 Task: Find connections with filter location Merzig with filter topic #Bitcoinwith filter profile language Potuguese with filter current company Ampstek with filter school Amritsar College of Engg. & Tech, Amritsar with filter industry Wholesale Metals and Minerals with filter service category Leadership Development with filter keywords title Chief Robot Whisperer
Action: Mouse moved to (491, 50)
Screenshot: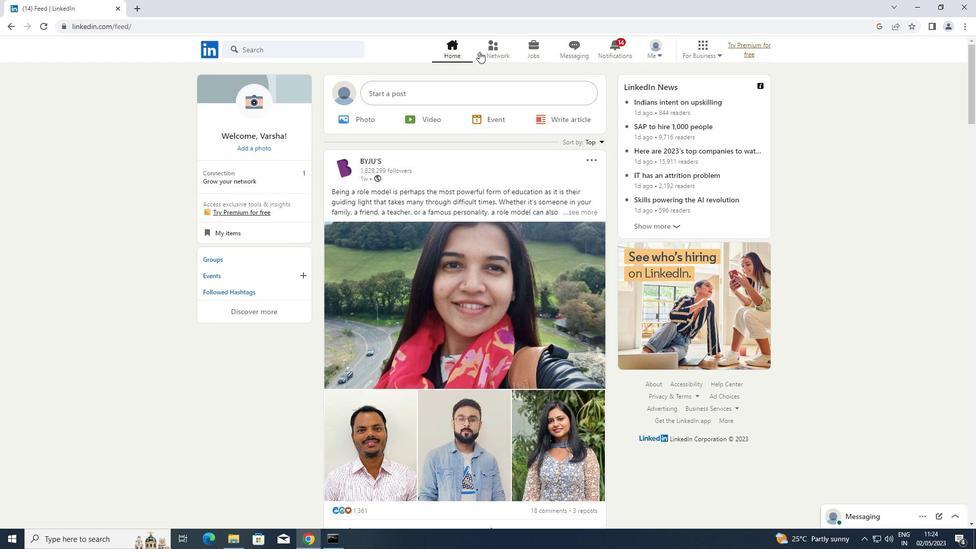 
Action: Mouse pressed left at (491, 50)
Screenshot: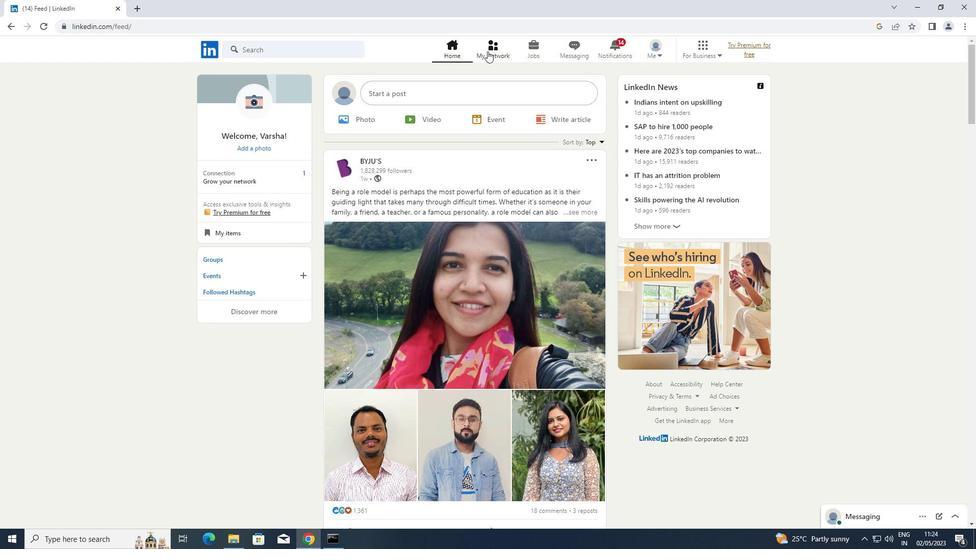 
Action: Mouse moved to (240, 110)
Screenshot: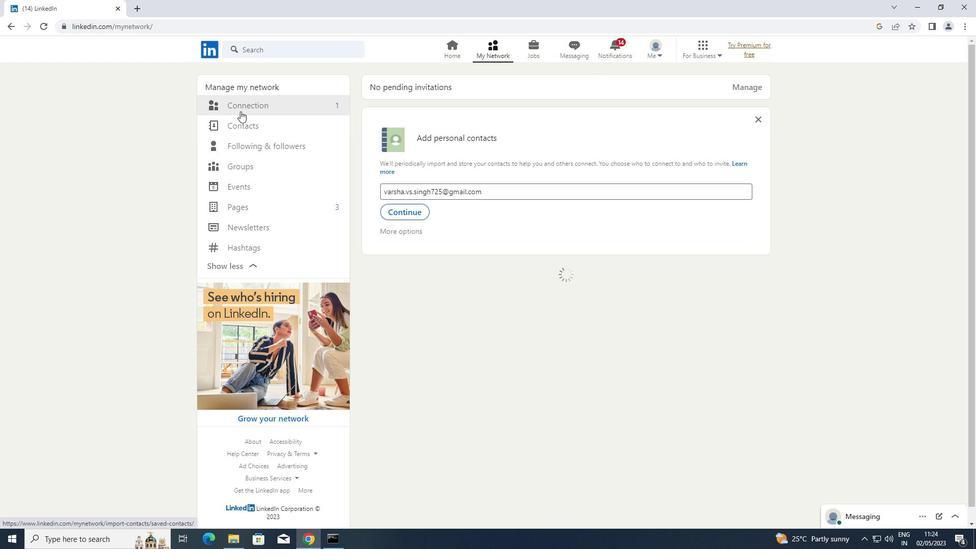 
Action: Mouse pressed left at (240, 110)
Screenshot: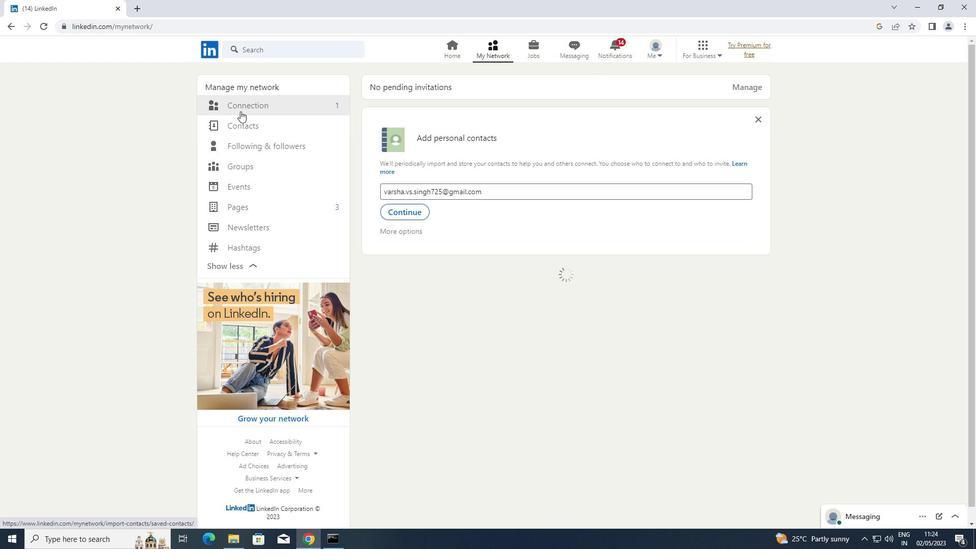
Action: Mouse moved to (565, 105)
Screenshot: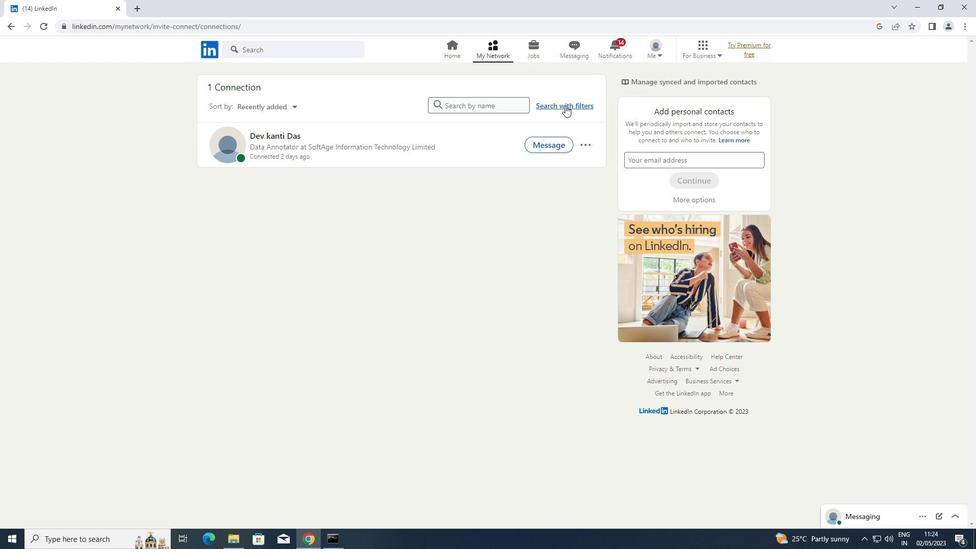 
Action: Mouse pressed left at (565, 105)
Screenshot: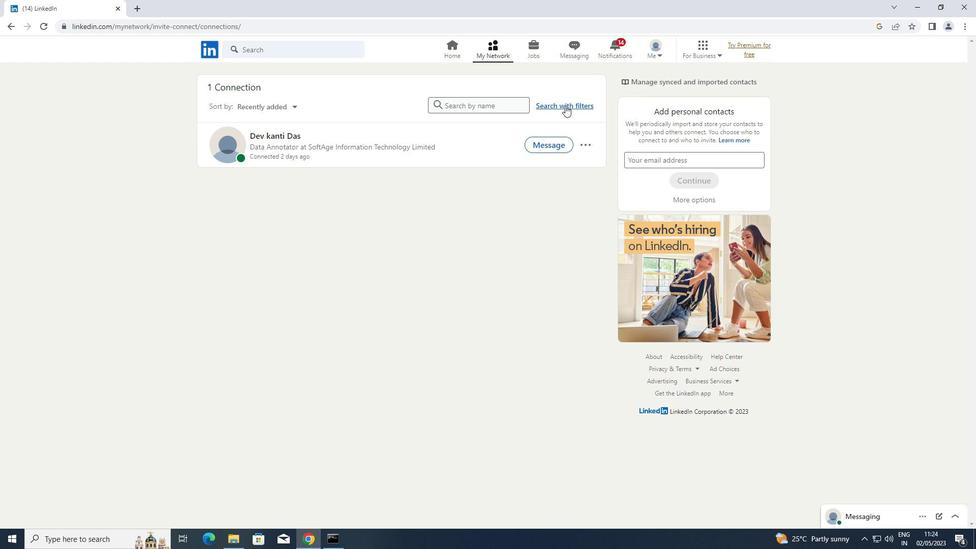 
Action: Mouse moved to (527, 78)
Screenshot: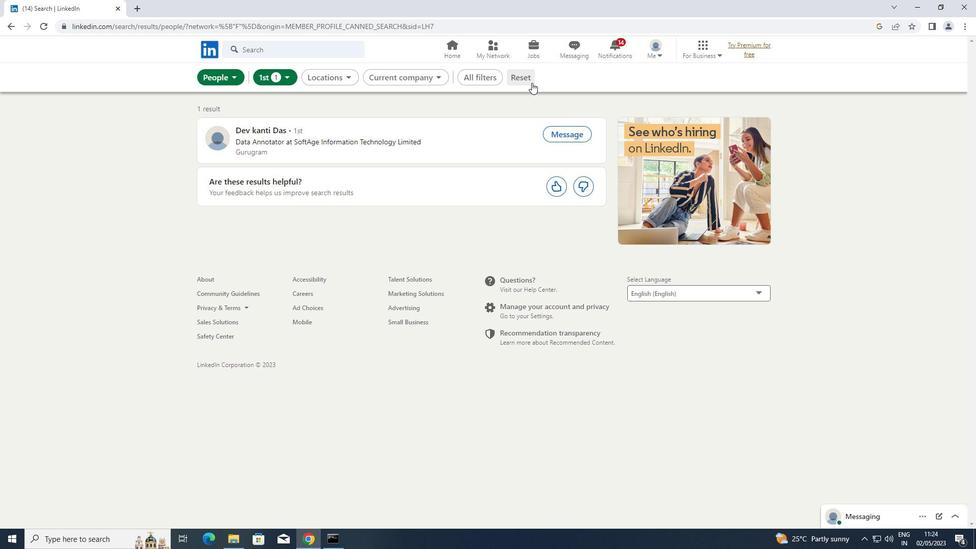
Action: Mouse pressed left at (527, 78)
Screenshot: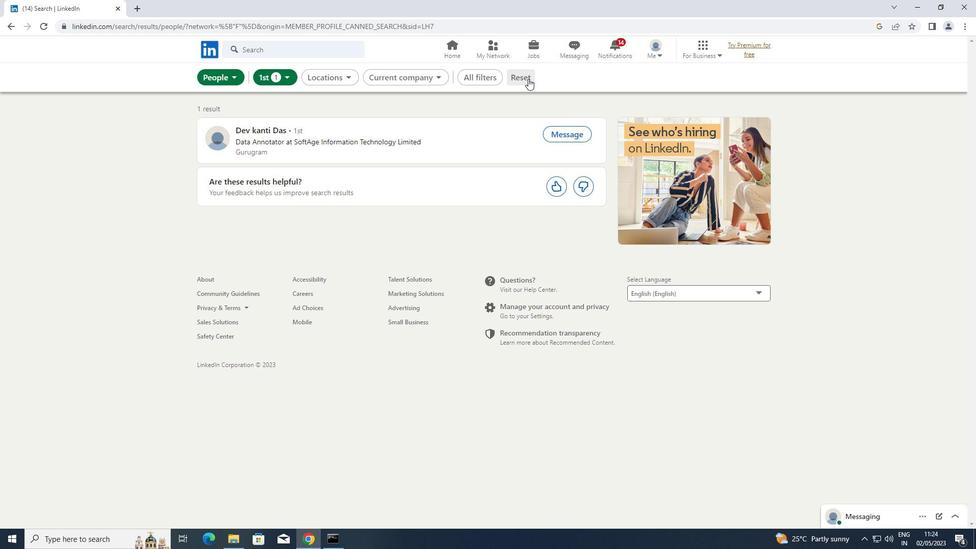 
Action: Mouse moved to (506, 78)
Screenshot: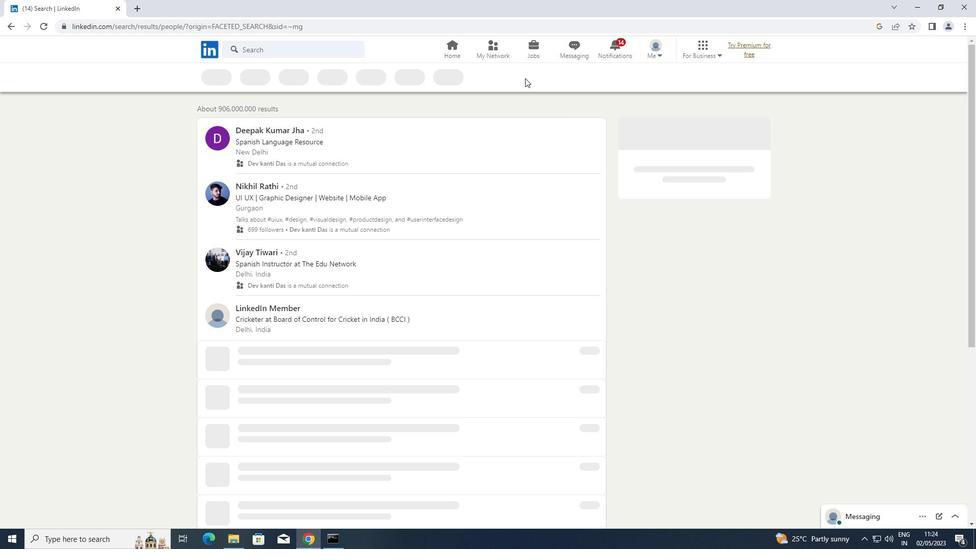 
Action: Mouse pressed left at (506, 78)
Screenshot: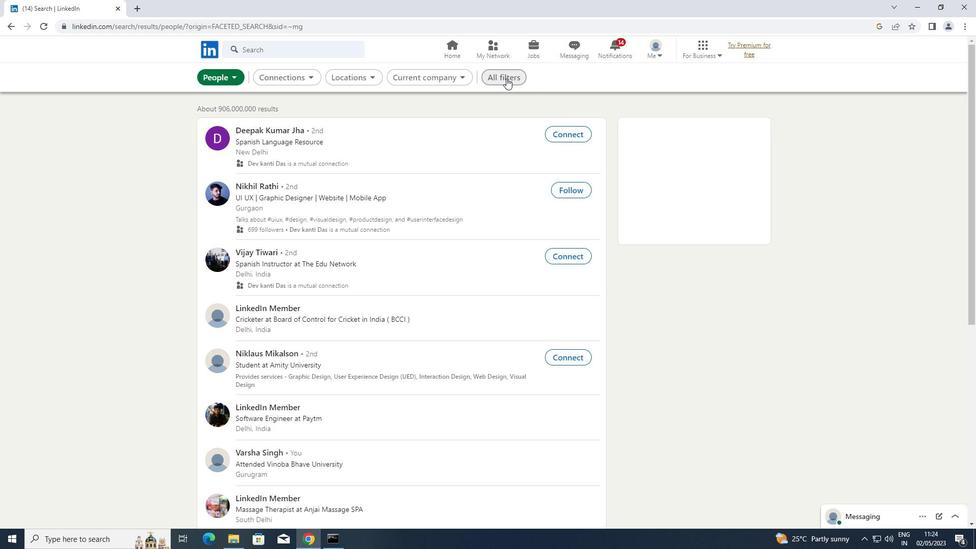 
Action: Mouse moved to (791, 253)
Screenshot: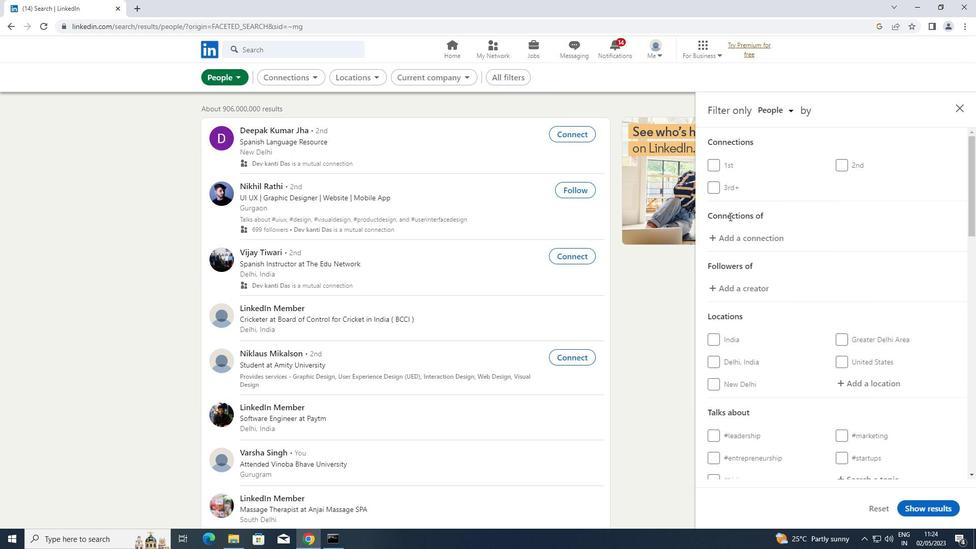 
Action: Mouse scrolled (791, 252) with delta (0, 0)
Screenshot: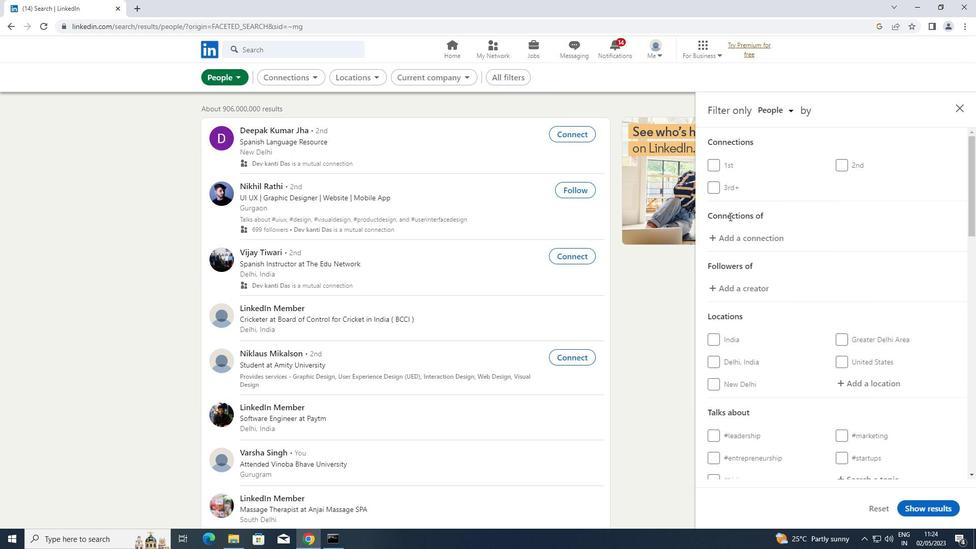 
Action: Mouse scrolled (791, 252) with delta (0, 0)
Screenshot: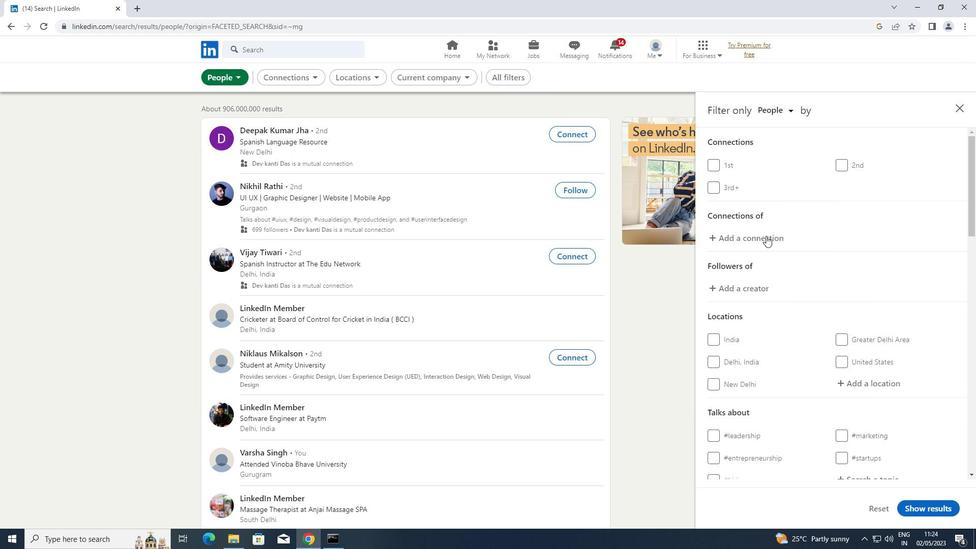 
Action: Mouse moved to (852, 281)
Screenshot: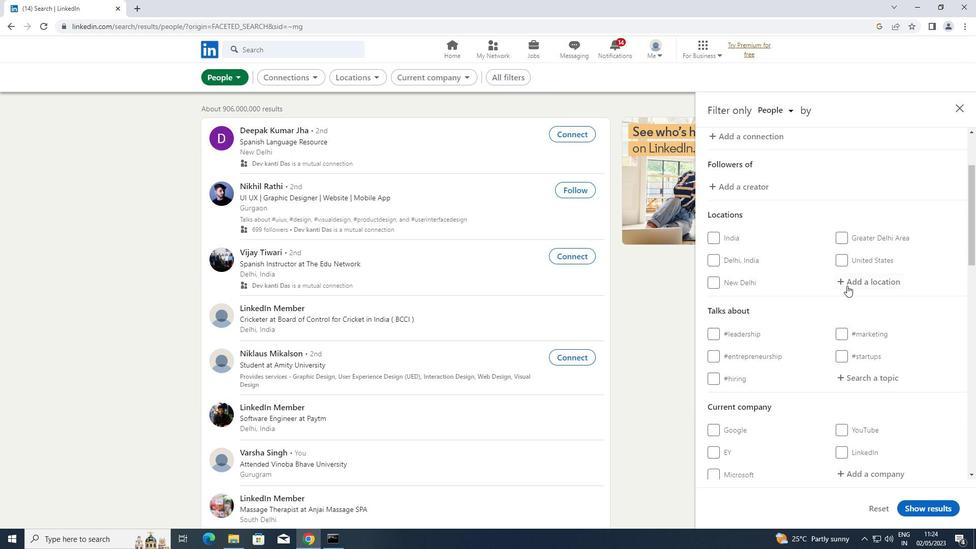 
Action: Mouse pressed left at (852, 281)
Screenshot: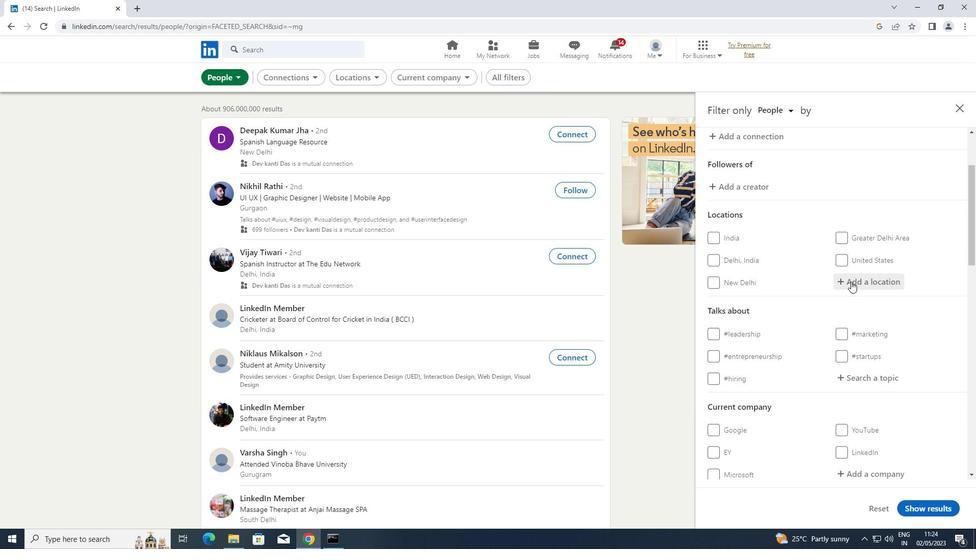 
Action: Key pressed <Key.shift>MERZIG
Screenshot: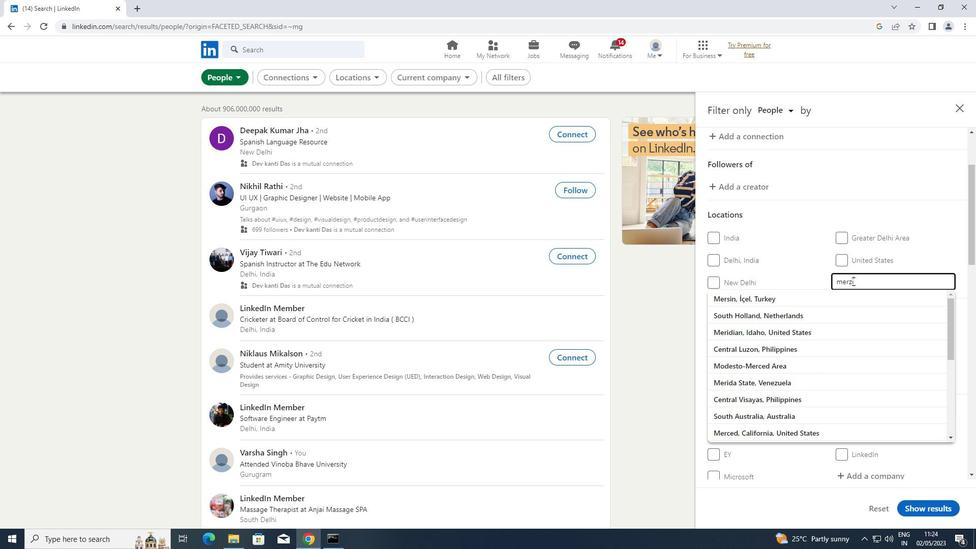 
Action: Mouse moved to (863, 282)
Screenshot: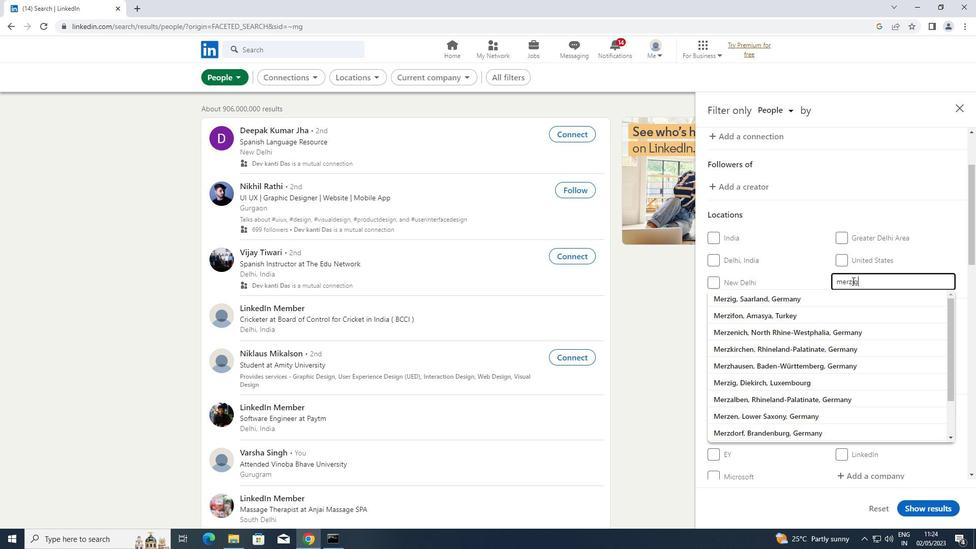 
Action: Key pressed <Key.enter>
Screenshot: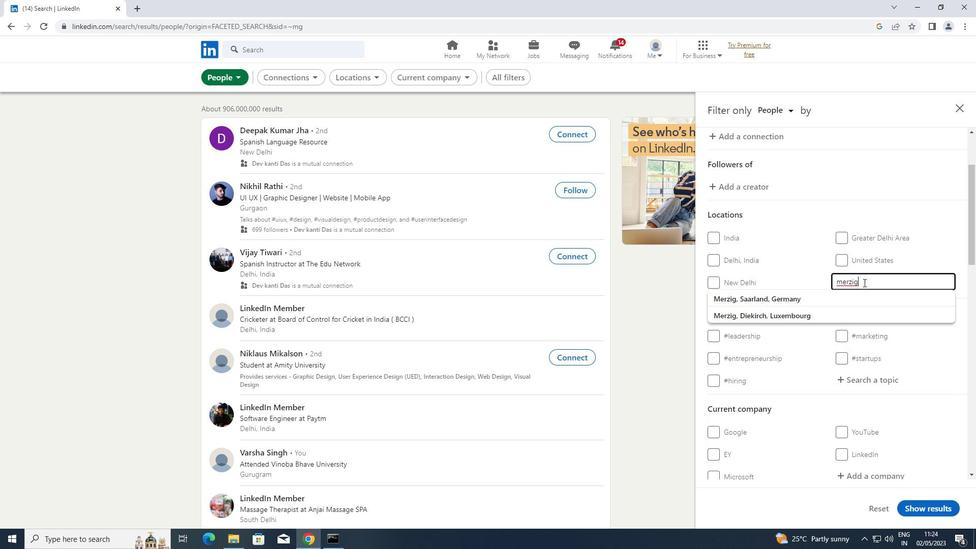 
Action: Mouse moved to (856, 374)
Screenshot: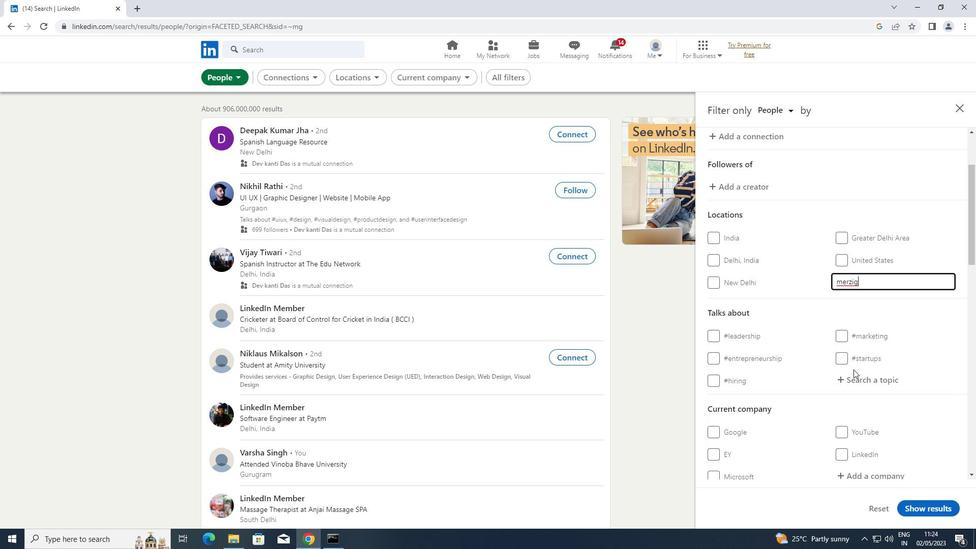 
Action: Mouse pressed left at (856, 374)
Screenshot: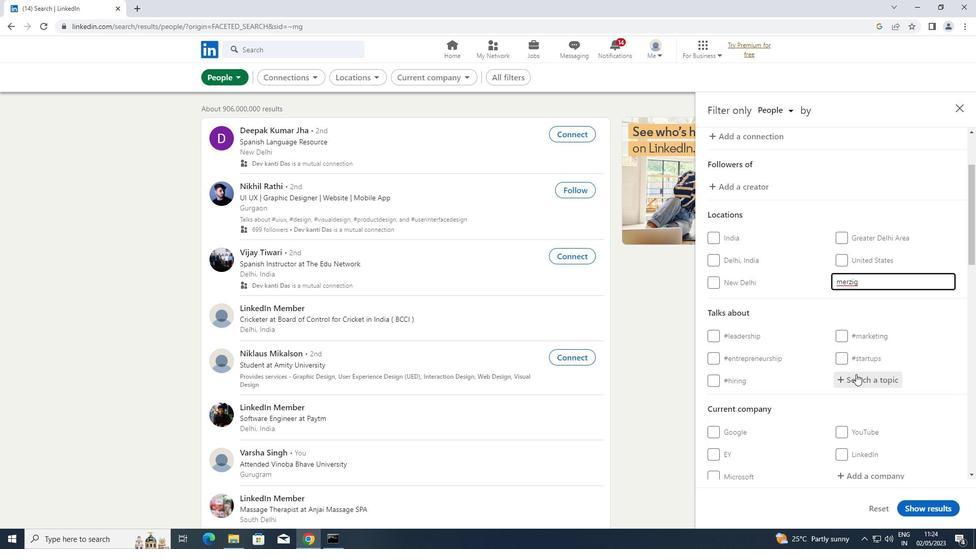 
Action: Key pressed <Key.shift>BITCOI
Screenshot: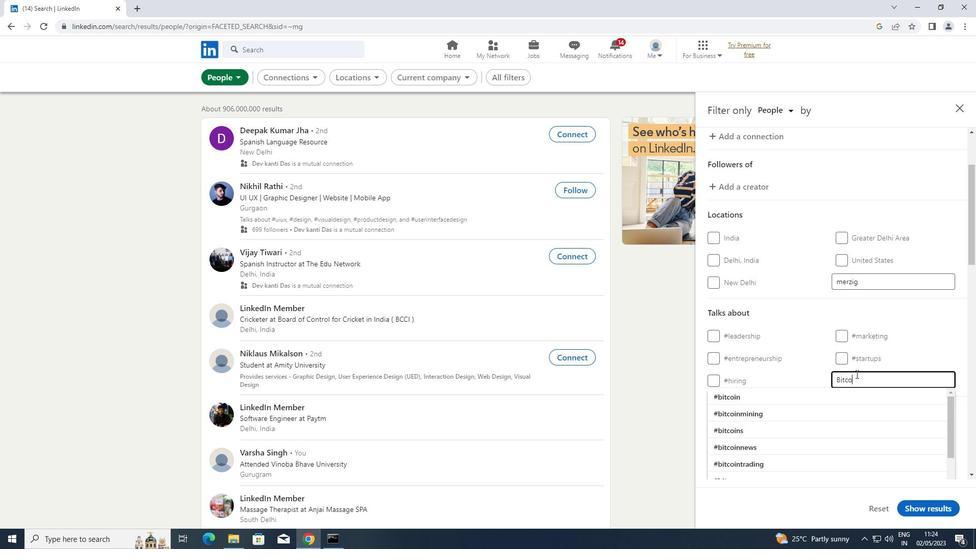 
Action: Mouse moved to (760, 400)
Screenshot: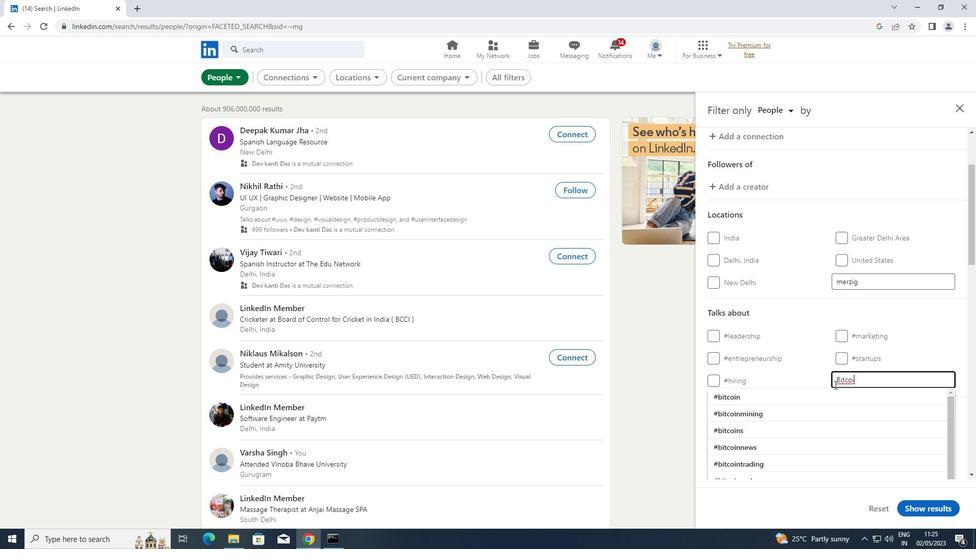 
Action: Mouse pressed left at (760, 400)
Screenshot: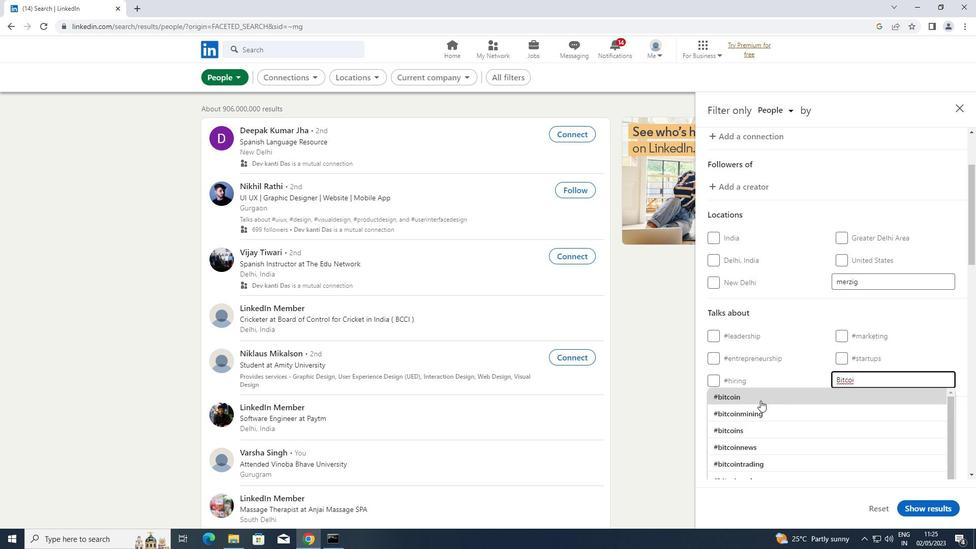 
Action: Mouse scrolled (760, 400) with delta (0, 0)
Screenshot: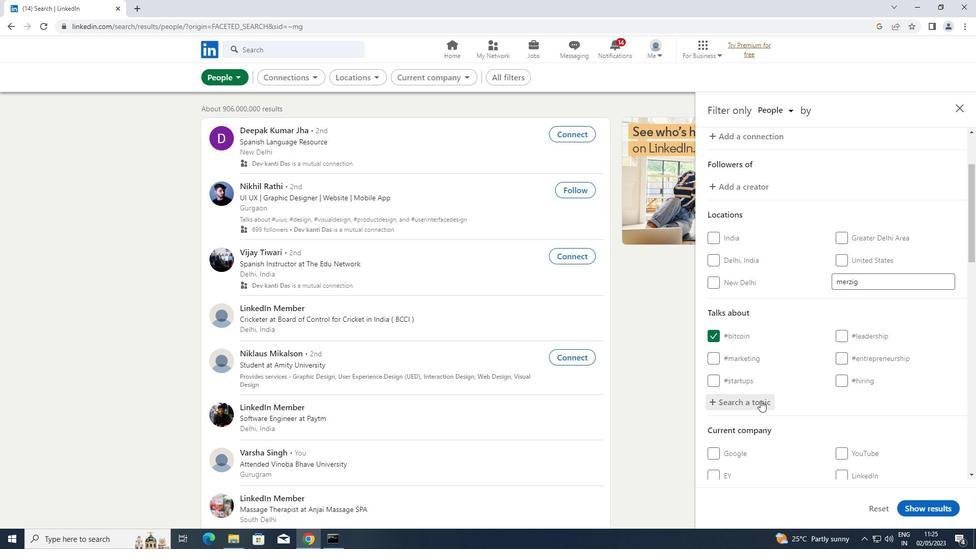
Action: Mouse scrolled (760, 400) with delta (0, 0)
Screenshot: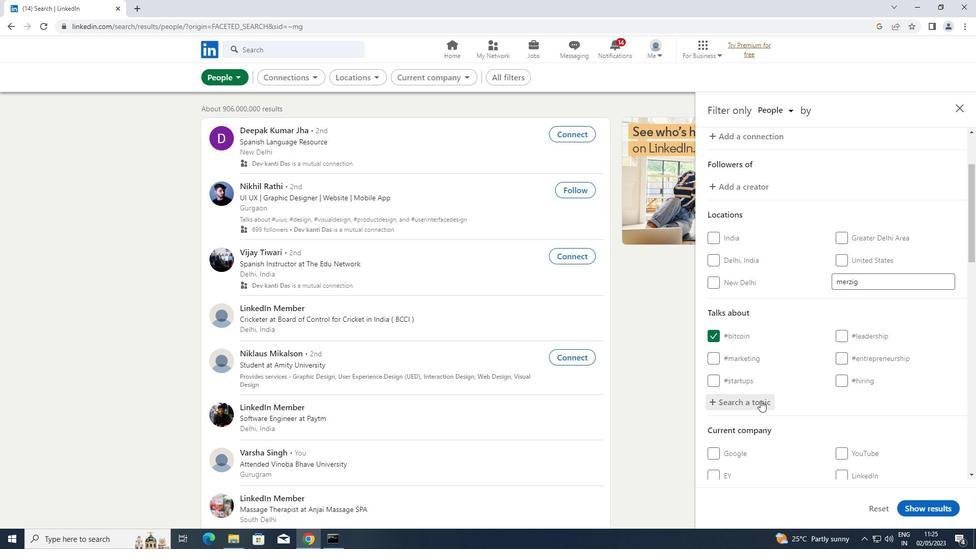 
Action: Mouse scrolled (760, 400) with delta (0, 0)
Screenshot: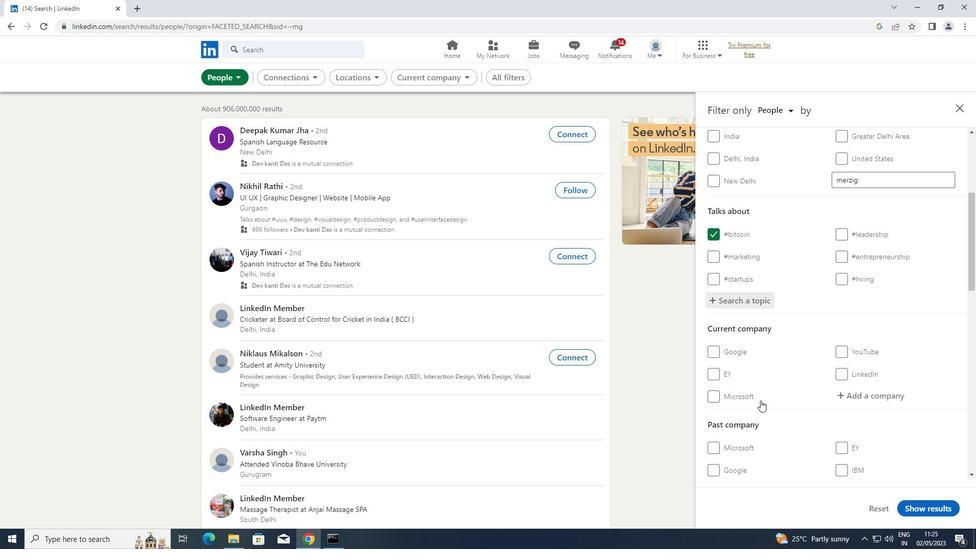 
Action: Mouse scrolled (760, 400) with delta (0, 0)
Screenshot: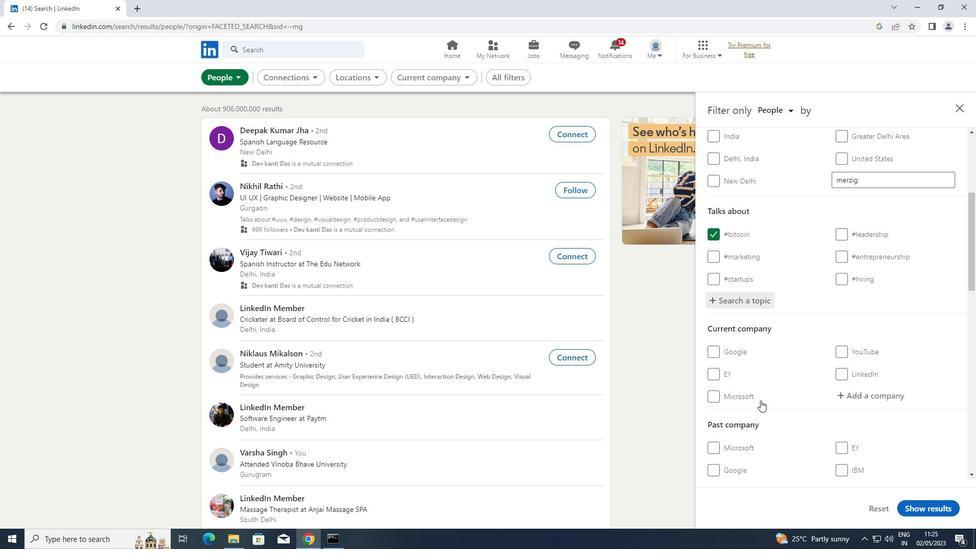
Action: Mouse scrolled (760, 400) with delta (0, 0)
Screenshot: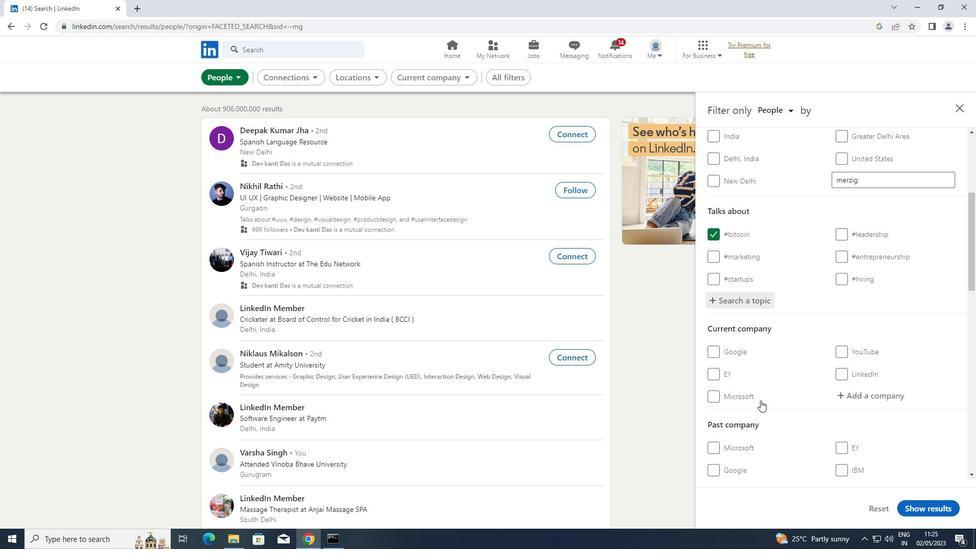 
Action: Mouse scrolled (760, 400) with delta (0, 0)
Screenshot: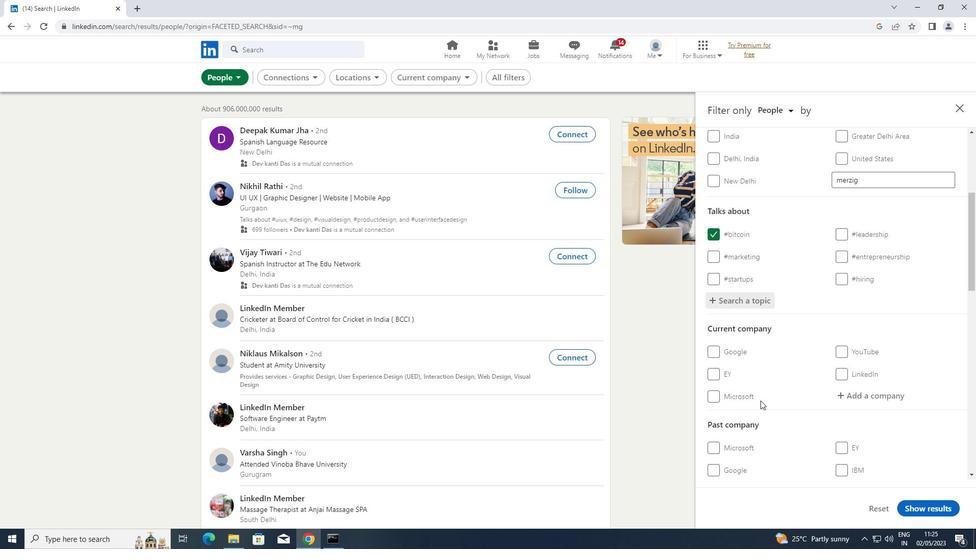 
Action: Mouse scrolled (760, 400) with delta (0, 0)
Screenshot: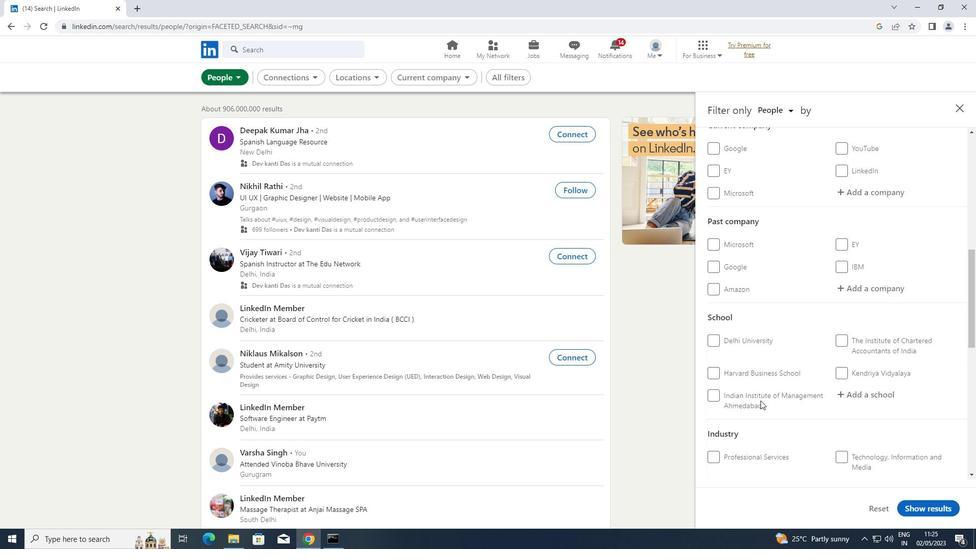 
Action: Mouse scrolled (760, 400) with delta (0, 0)
Screenshot: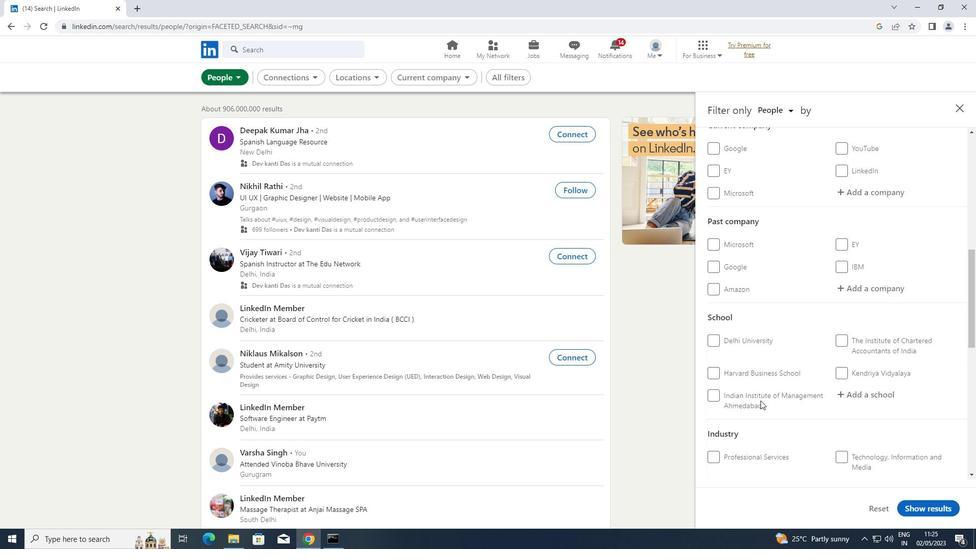 
Action: Mouse scrolled (760, 400) with delta (0, 0)
Screenshot: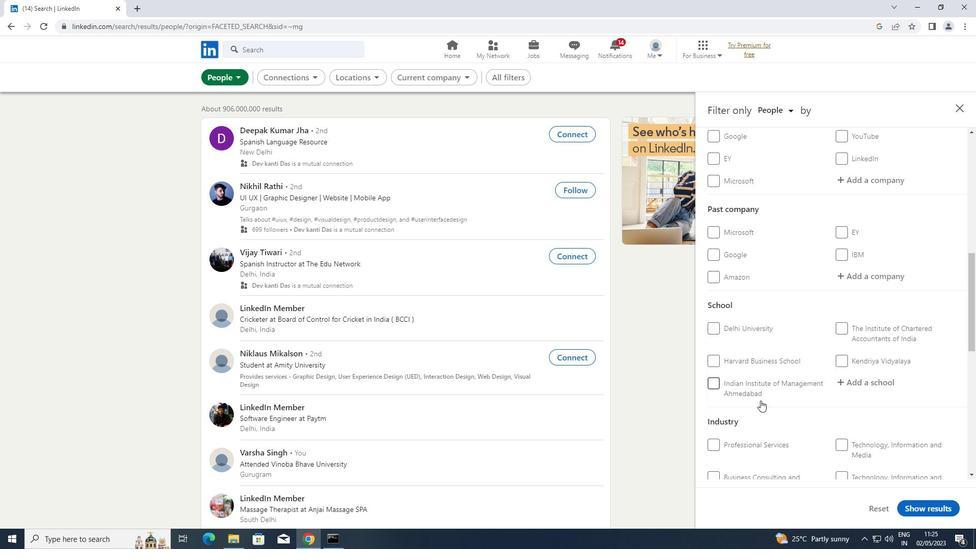 
Action: Mouse scrolled (760, 400) with delta (0, 0)
Screenshot: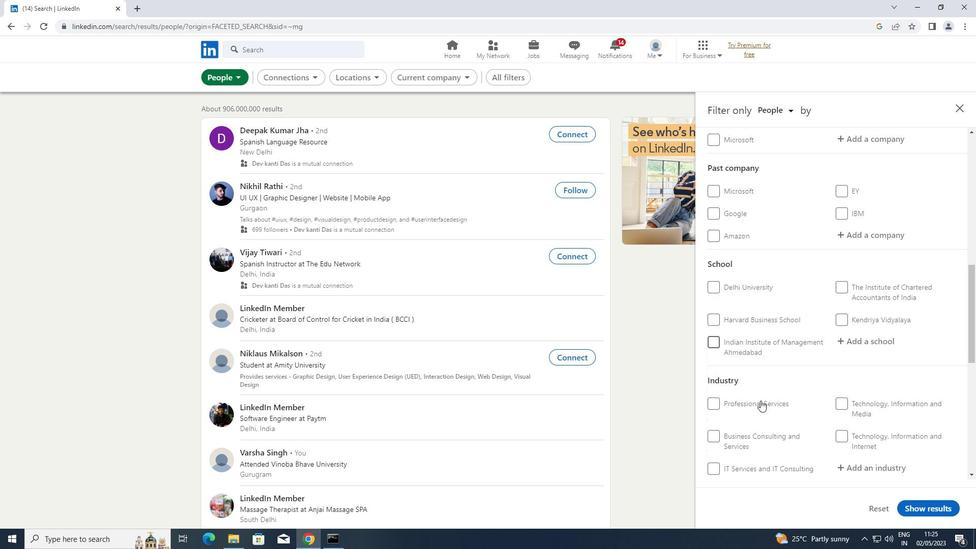 
Action: Mouse moved to (841, 391)
Screenshot: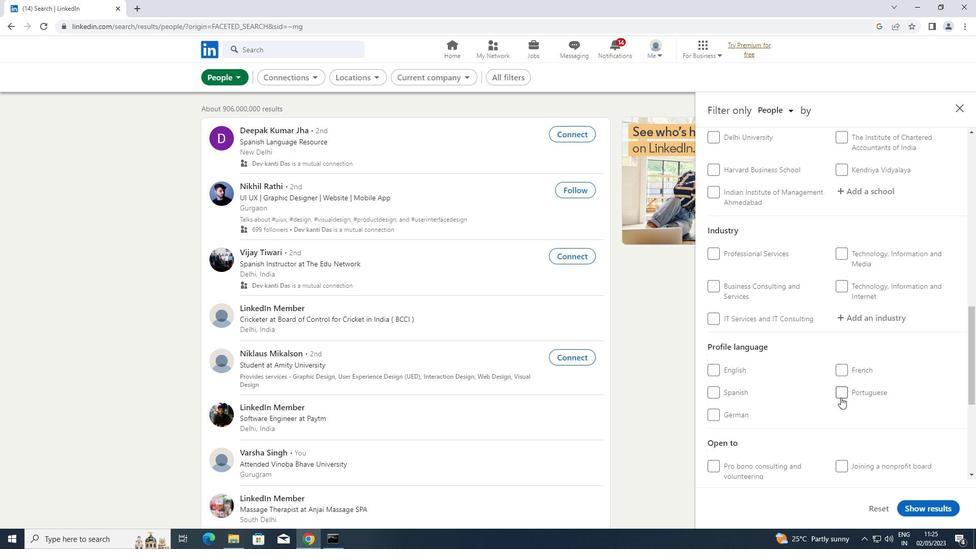 
Action: Mouse pressed left at (841, 391)
Screenshot: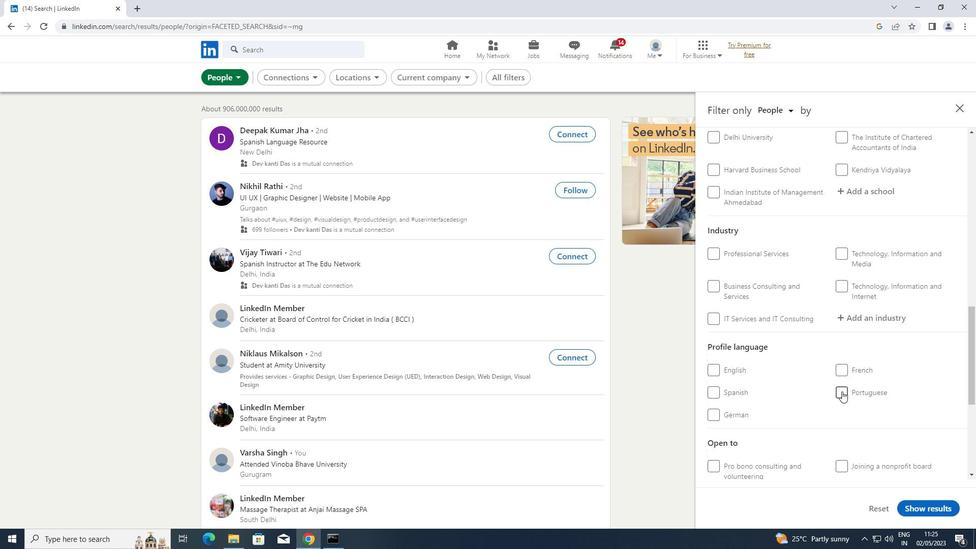 
Action: Mouse moved to (841, 386)
Screenshot: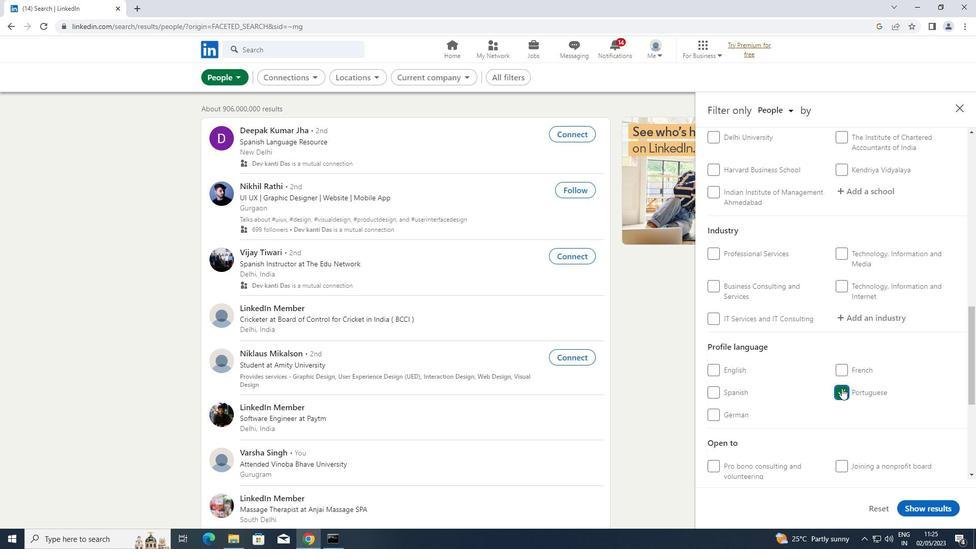 
Action: Mouse scrolled (841, 386) with delta (0, 0)
Screenshot: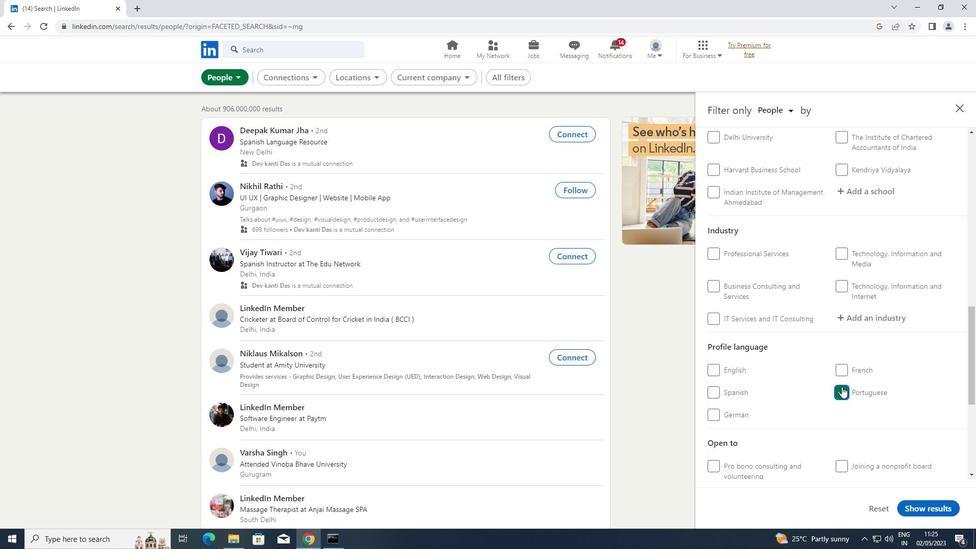 
Action: Mouse scrolled (841, 386) with delta (0, 0)
Screenshot: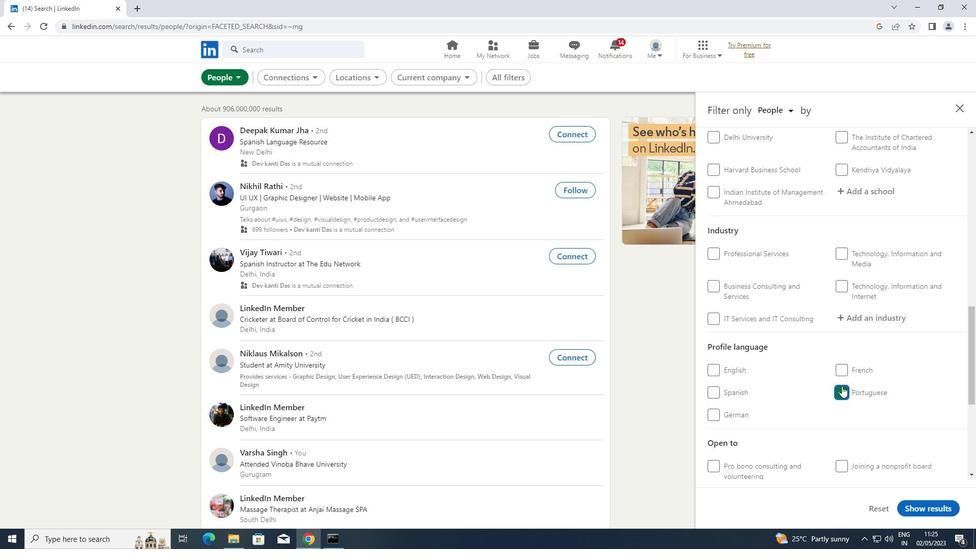 
Action: Mouse scrolled (841, 386) with delta (0, 0)
Screenshot: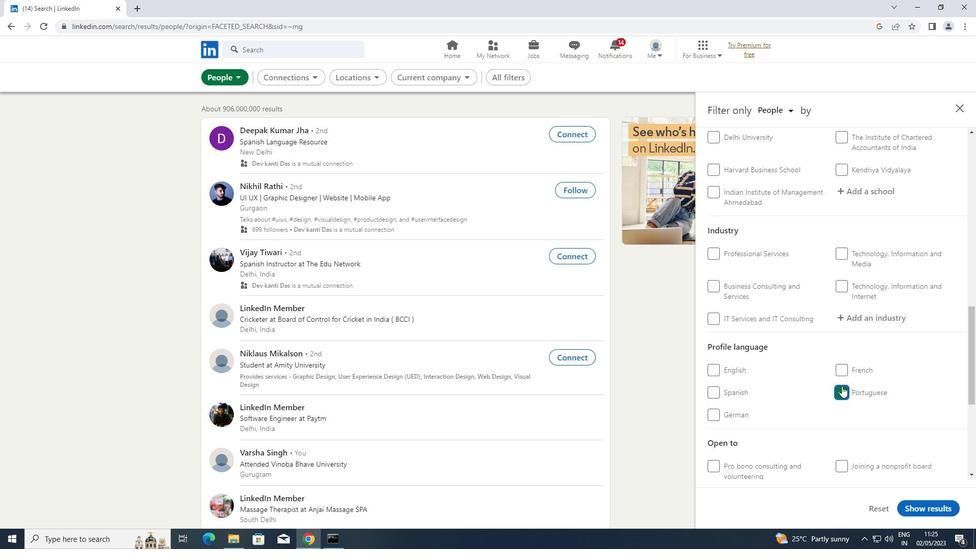 
Action: Mouse scrolled (841, 386) with delta (0, 0)
Screenshot: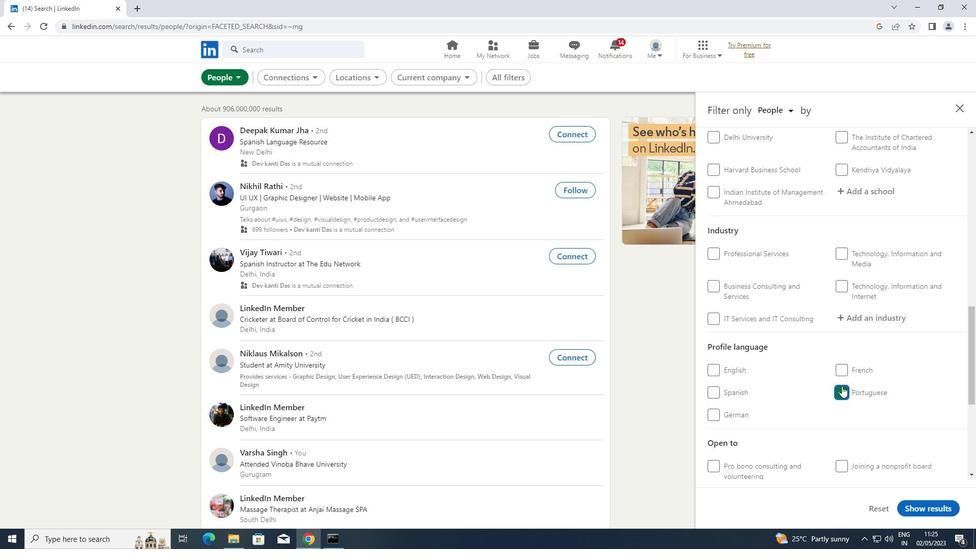
Action: Mouse scrolled (841, 386) with delta (0, 0)
Screenshot: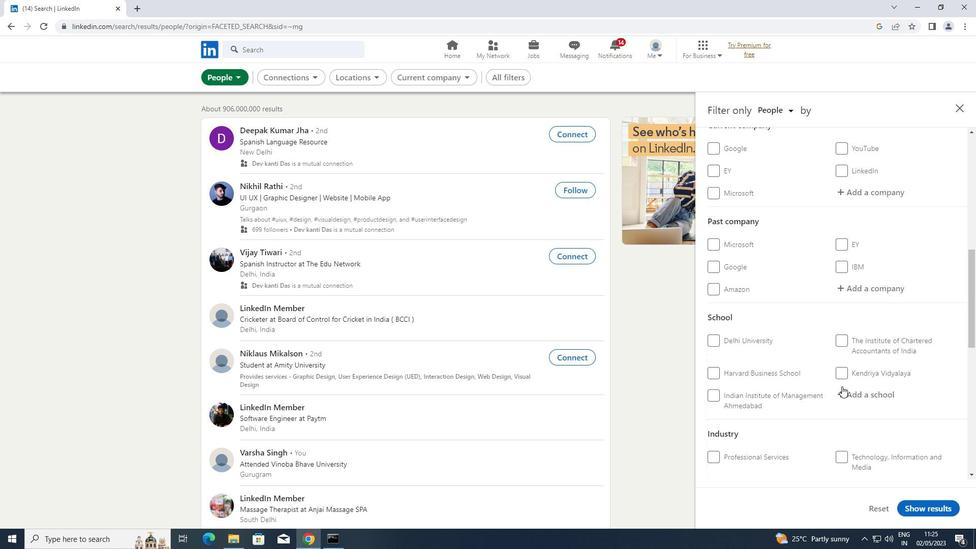 
Action: Mouse scrolled (841, 386) with delta (0, 0)
Screenshot: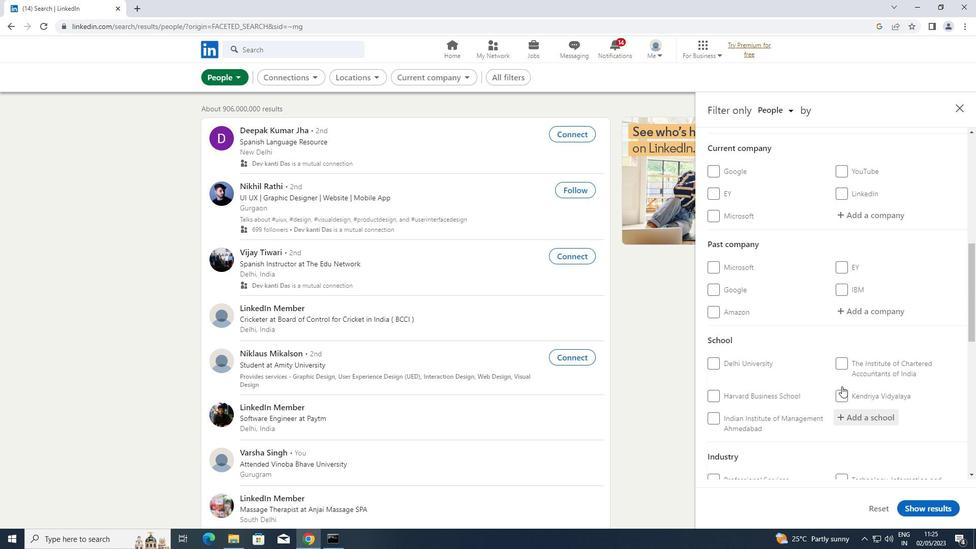 
Action: Mouse moved to (860, 293)
Screenshot: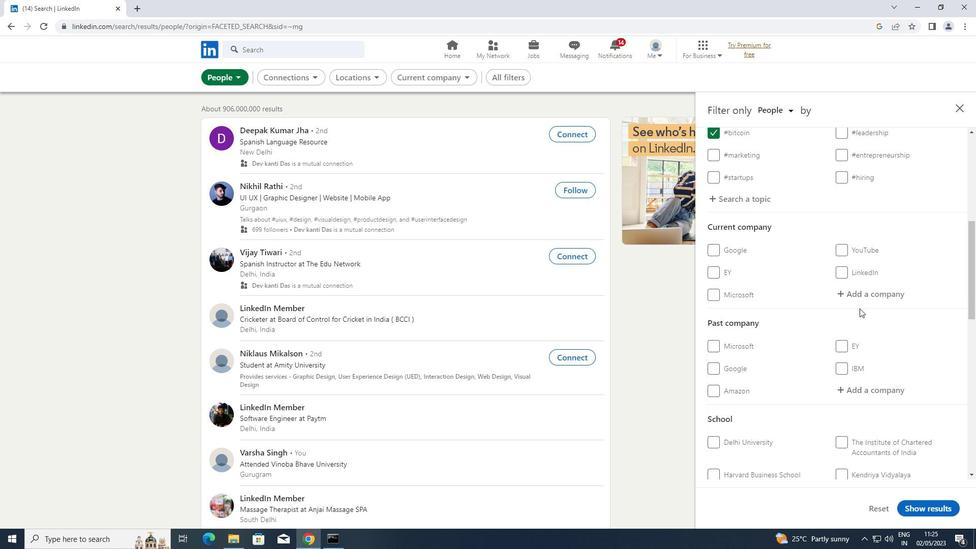
Action: Mouse pressed left at (860, 293)
Screenshot: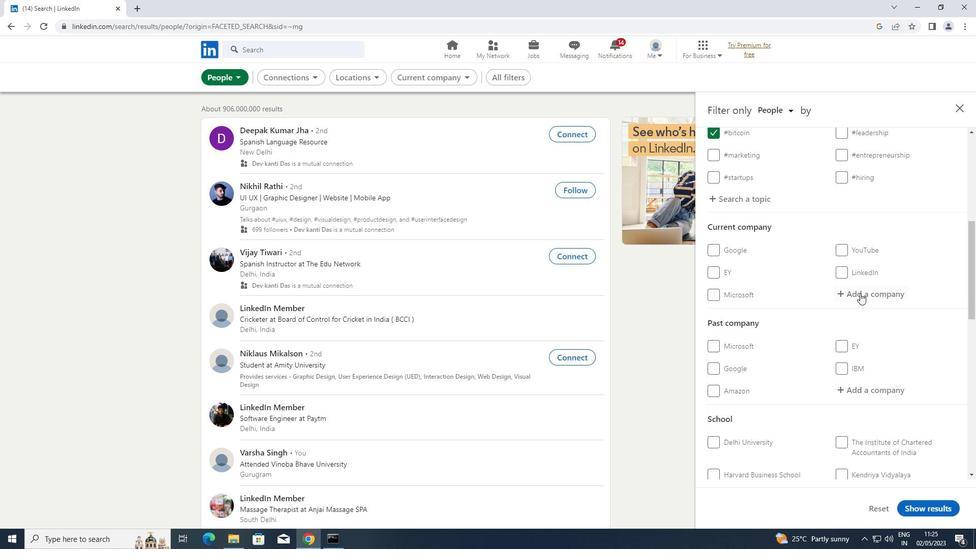 
Action: Key pressed <Key.shift>AMPSTE
Screenshot: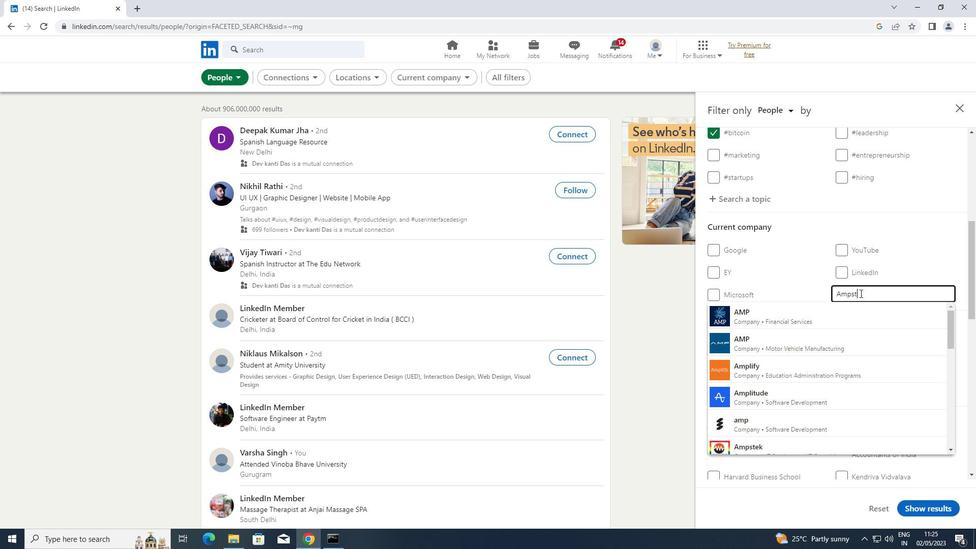 
Action: Mouse moved to (806, 319)
Screenshot: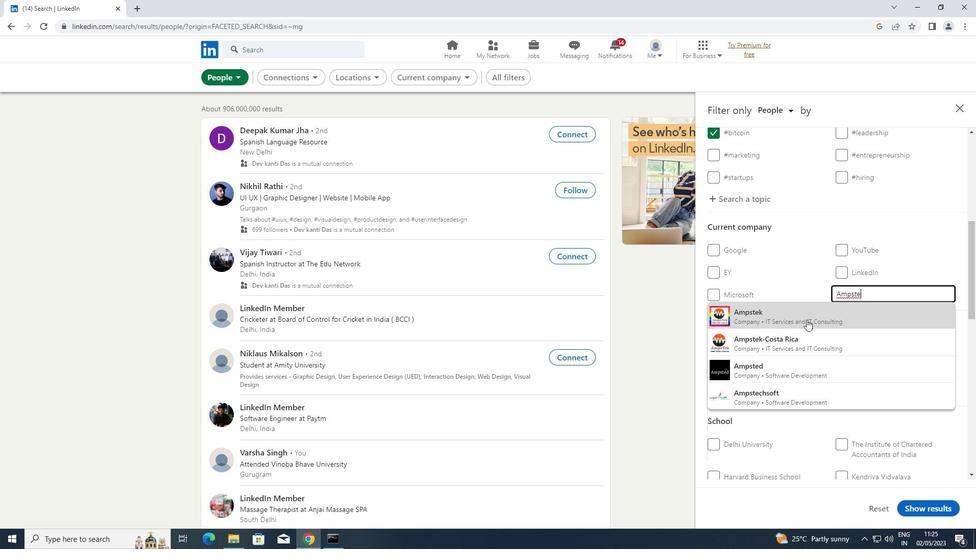 
Action: Mouse pressed left at (806, 319)
Screenshot: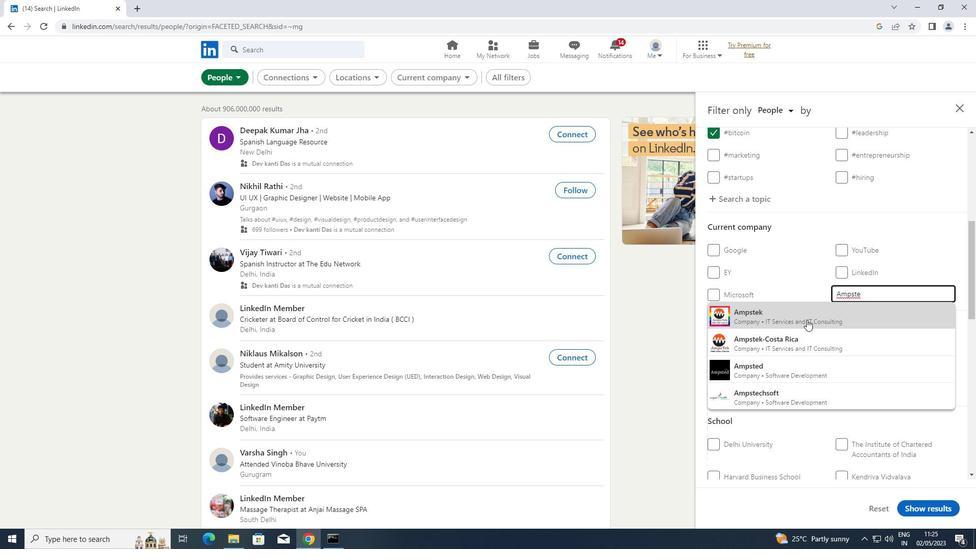 
Action: Mouse scrolled (806, 319) with delta (0, 0)
Screenshot: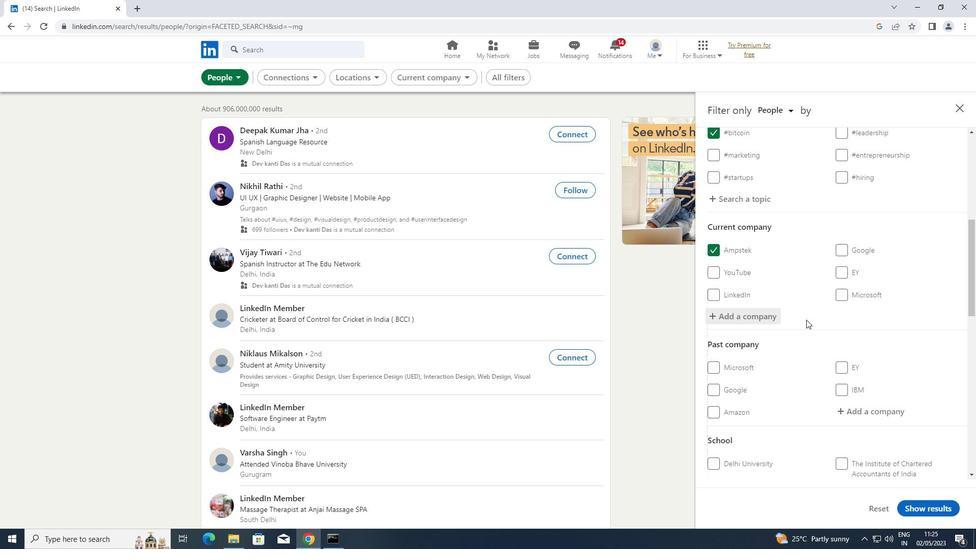 
Action: Mouse scrolled (806, 319) with delta (0, 0)
Screenshot: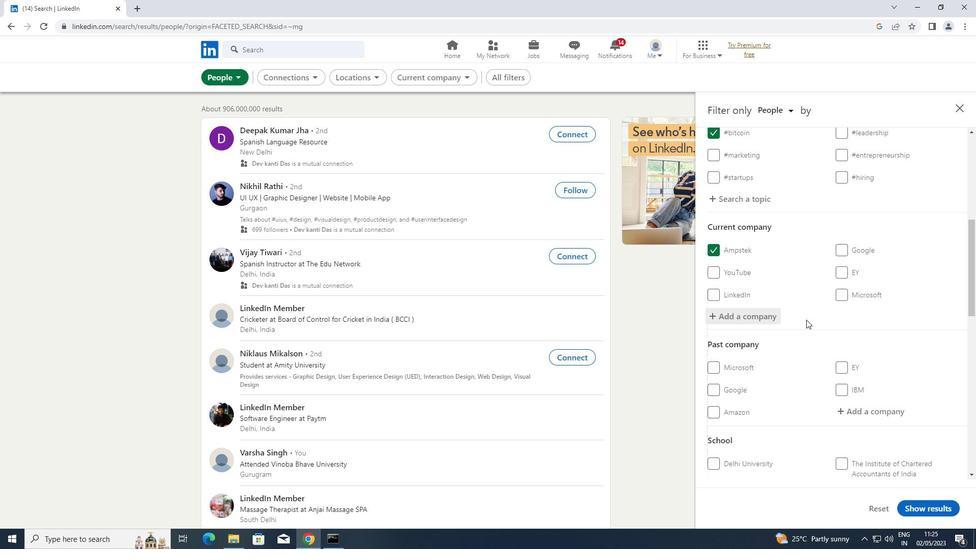 
Action: Mouse scrolled (806, 319) with delta (0, 0)
Screenshot: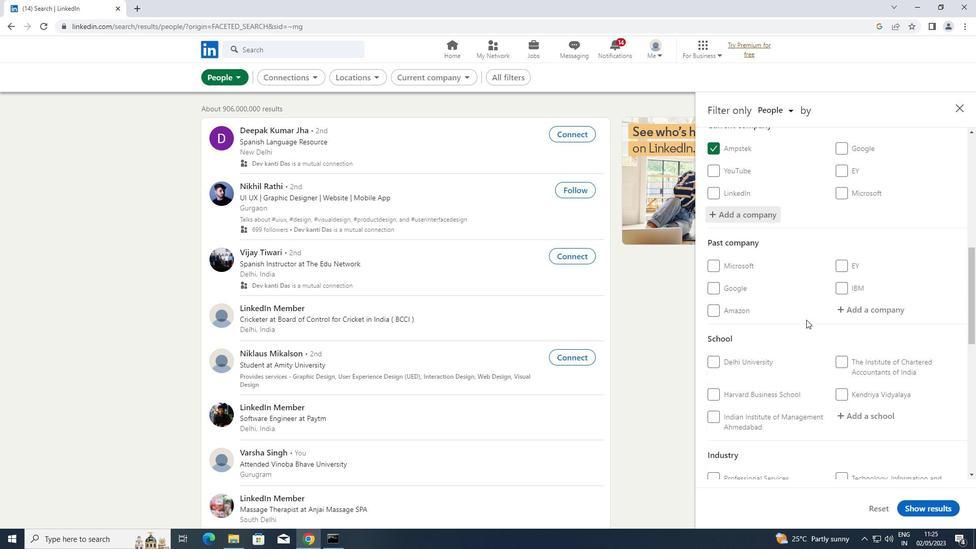 
Action: Mouse scrolled (806, 319) with delta (0, 0)
Screenshot: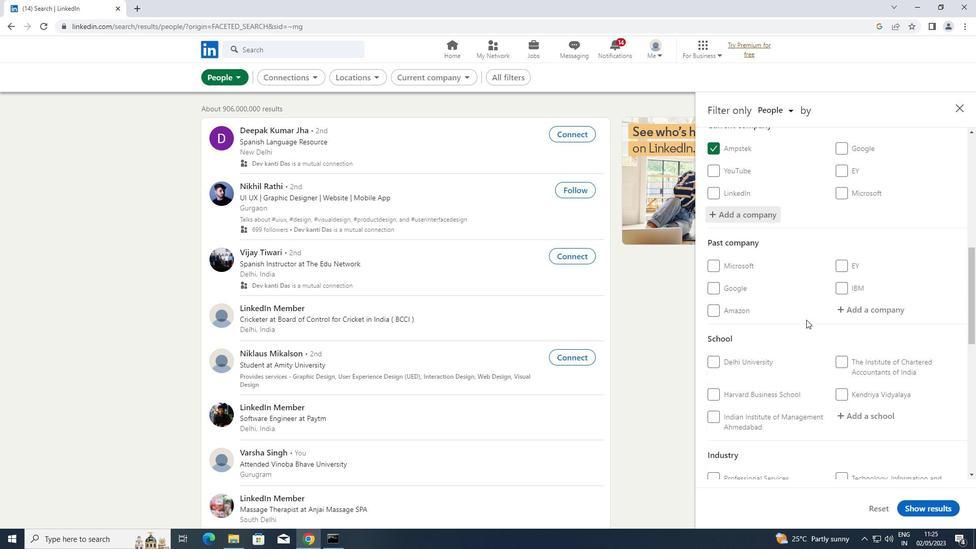 
Action: Mouse scrolled (806, 319) with delta (0, 0)
Screenshot: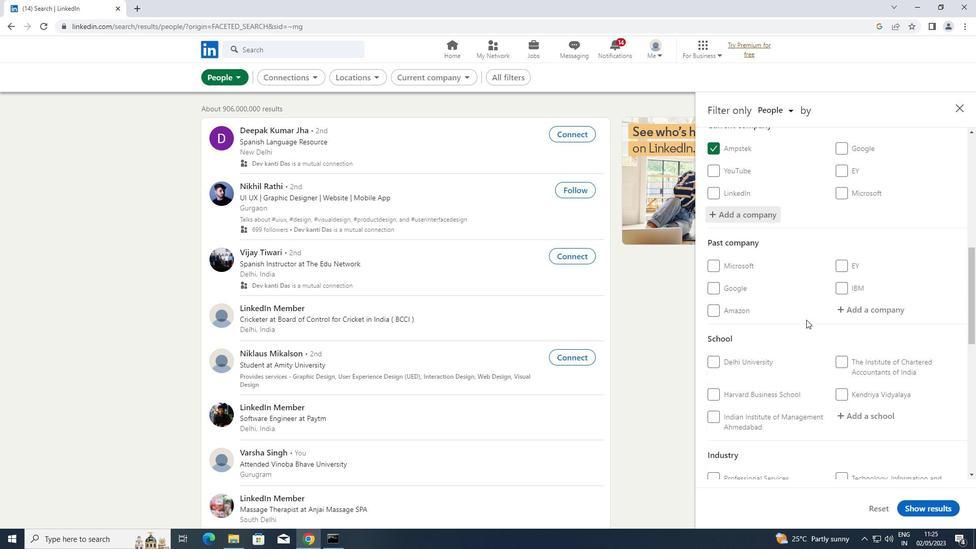 
Action: Mouse moved to (873, 261)
Screenshot: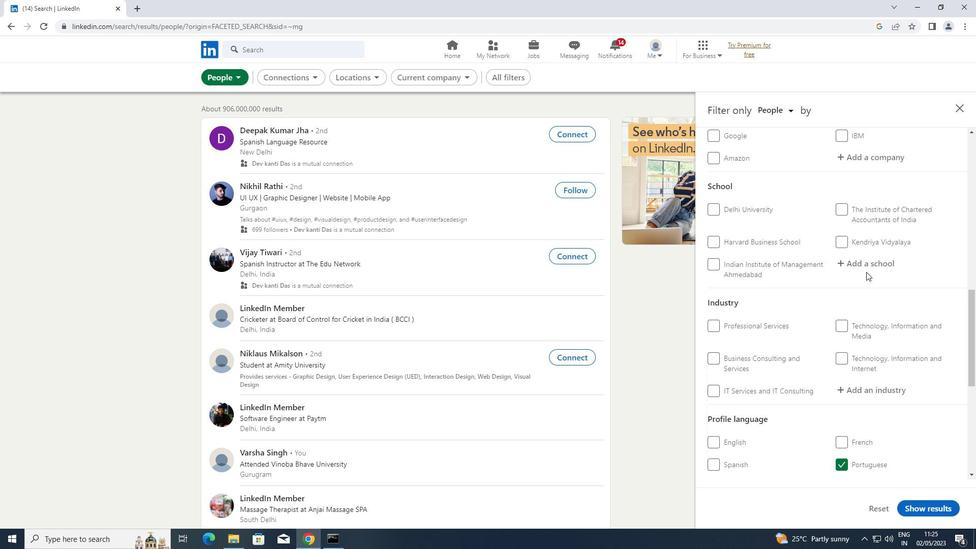 
Action: Mouse pressed left at (873, 261)
Screenshot: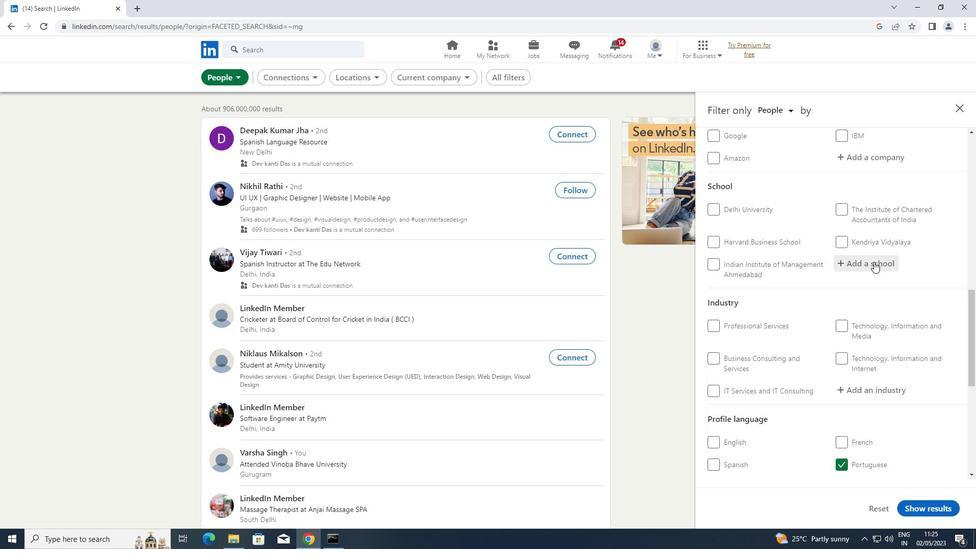 
Action: Key pressed <Key.shift>AMRITSAR
Screenshot: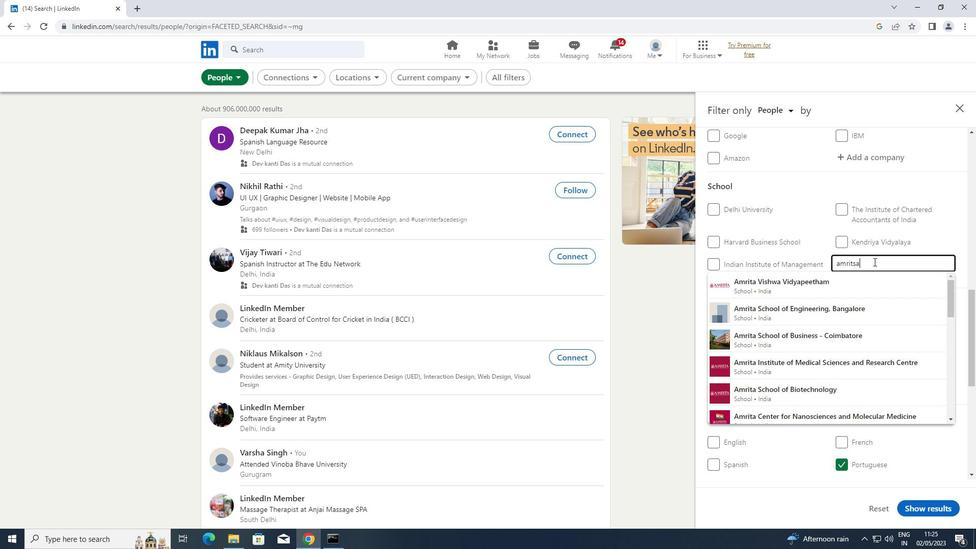 
Action: Mouse moved to (840, 283)
Screenshot: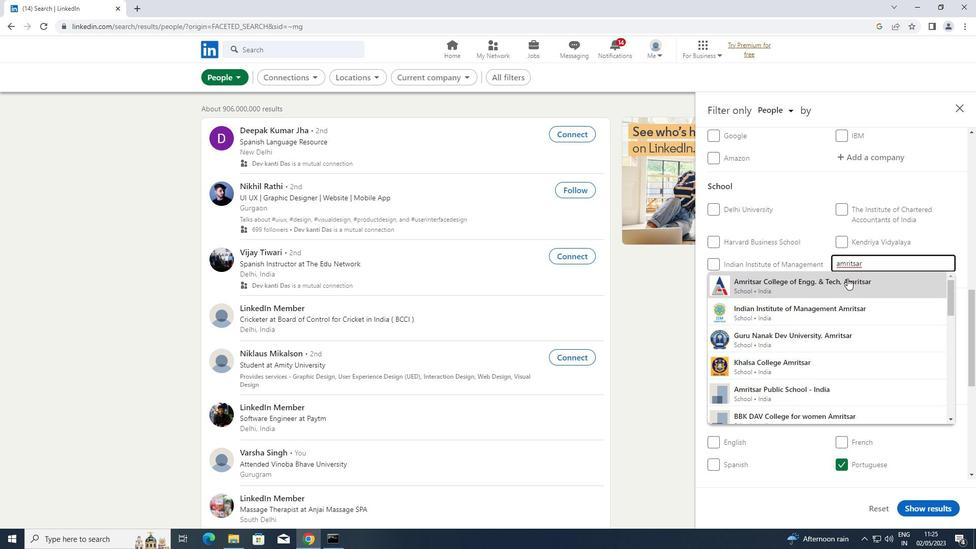 
Action: Mouse pressed left at (840, 283)
Screenshot: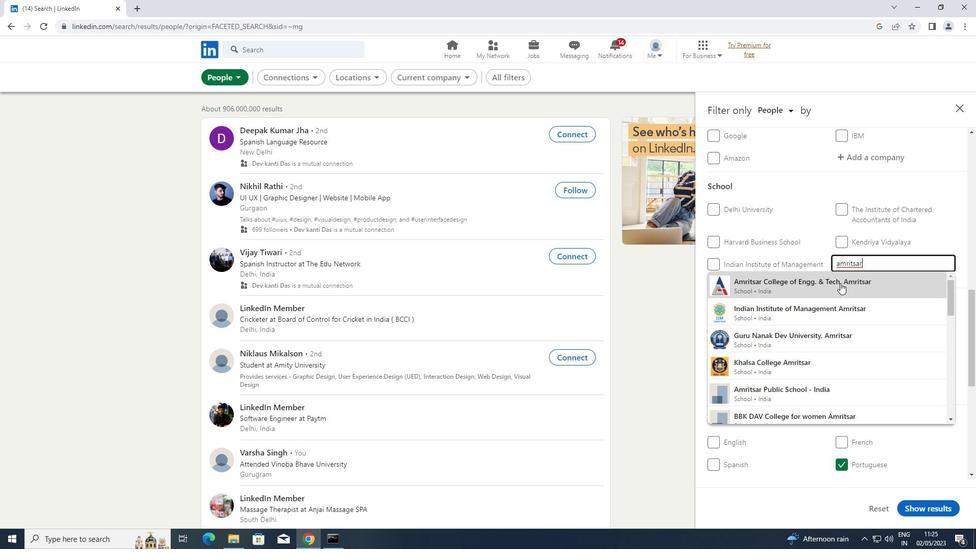 
Action: Mouse scrolled (840, 282) with delta (0, 0)
Screenshot: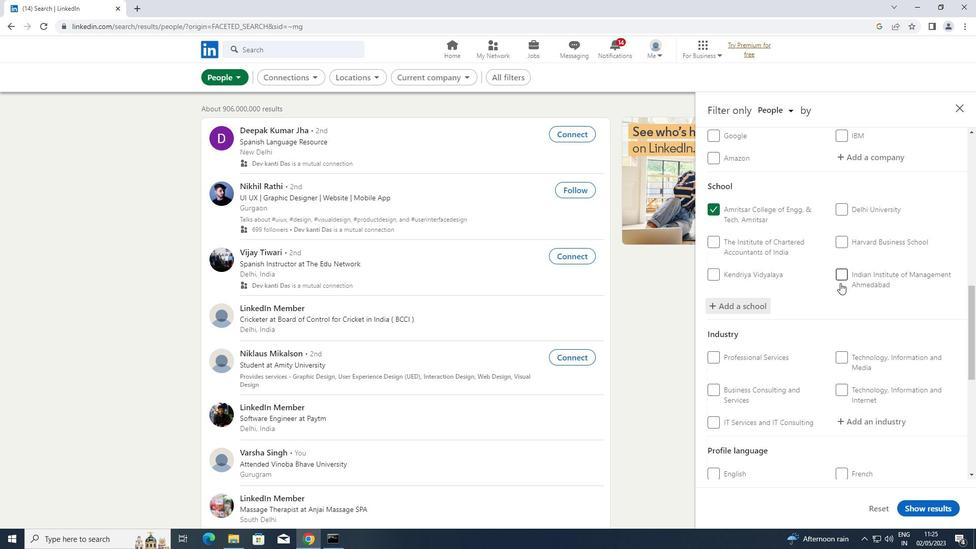
Action: Mouse scrolled (840, 282) with delta (0, 0)
Screenshot: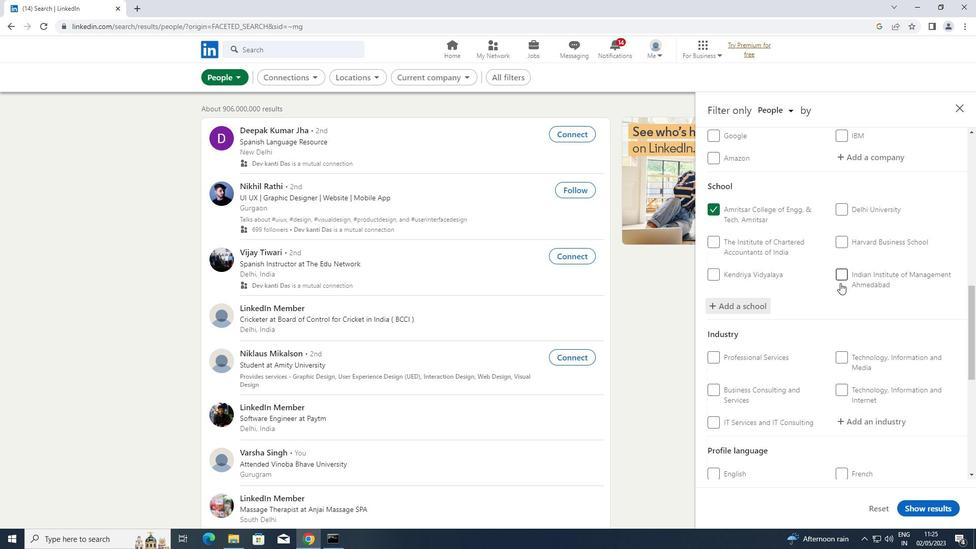 
Action: Mouse scrolled (840, 282) with delta (0, 0)
Screenshot: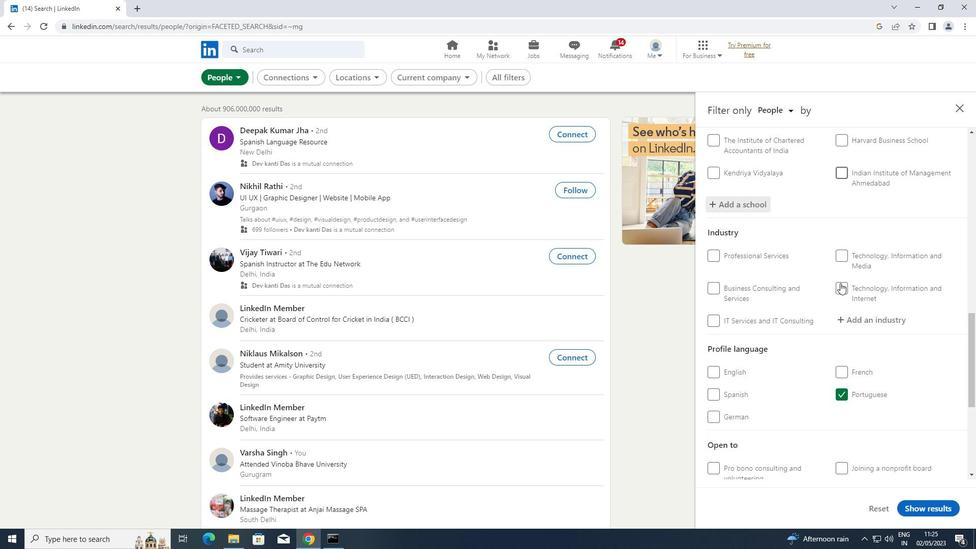 
Action: Mouse moved to (846, 257)
Screenshot: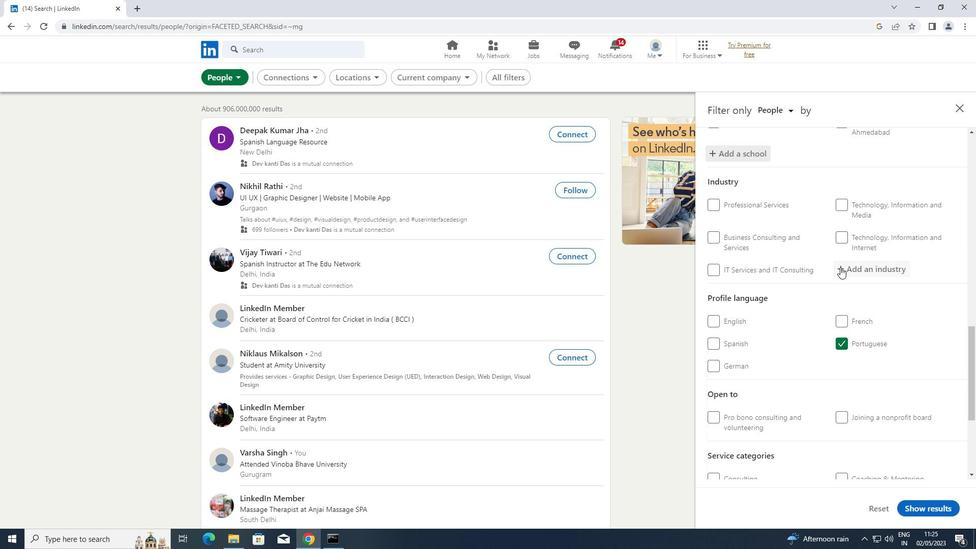 
Action: Mouse pressed left at (846, 257)
Screenshot: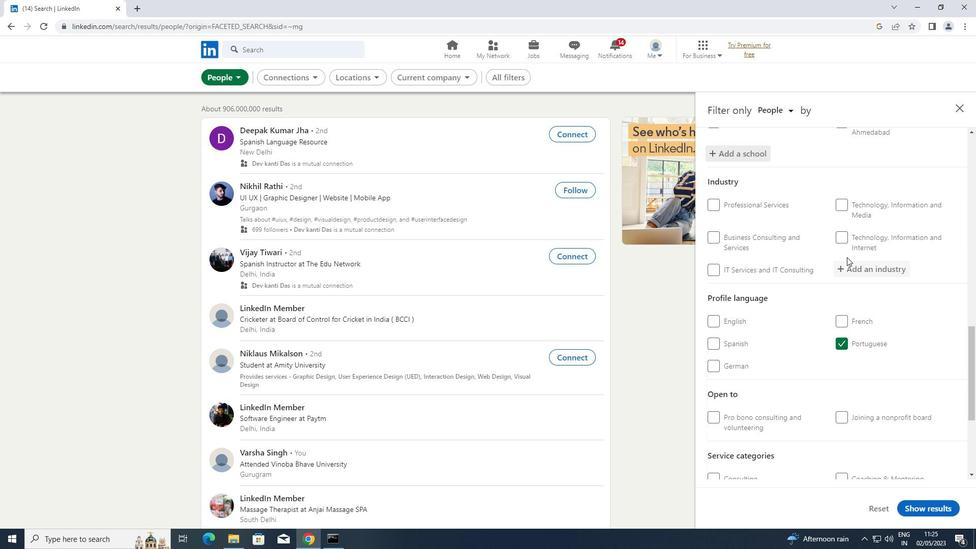 
Action: Mouse moved to (846, 261)
Screenshot: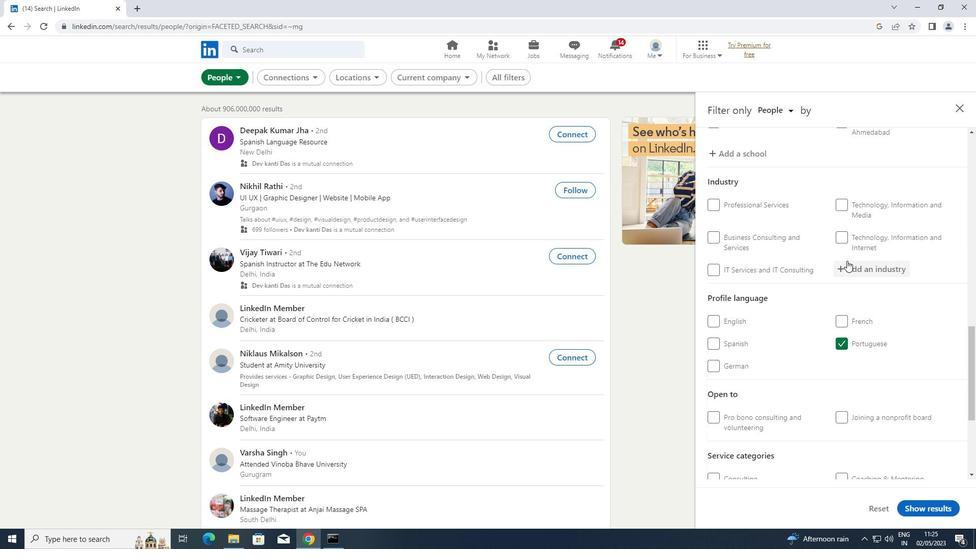 
Action: Mouse pressed left at (846, 261)
Screenshot: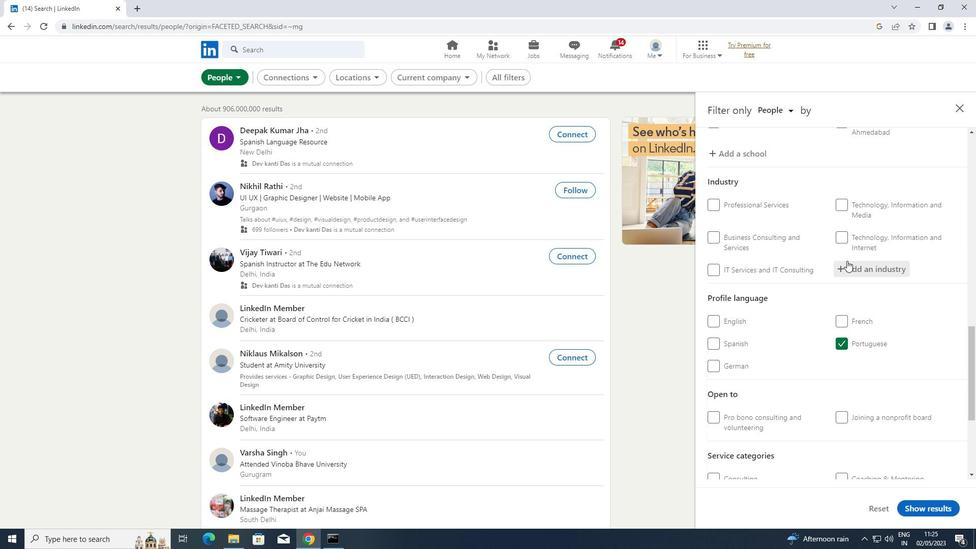 
Action: Key pressed <Key.shift>WHOLESALE<Key.space><Key.shift><Key.shift>META
Screenshot: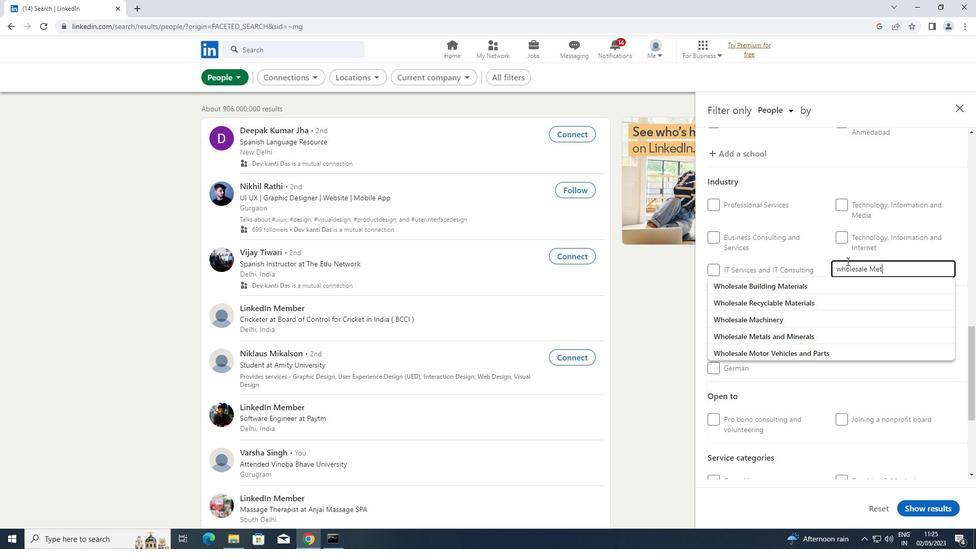 
Action: Mouse moved to (770, 278)
Screenshot: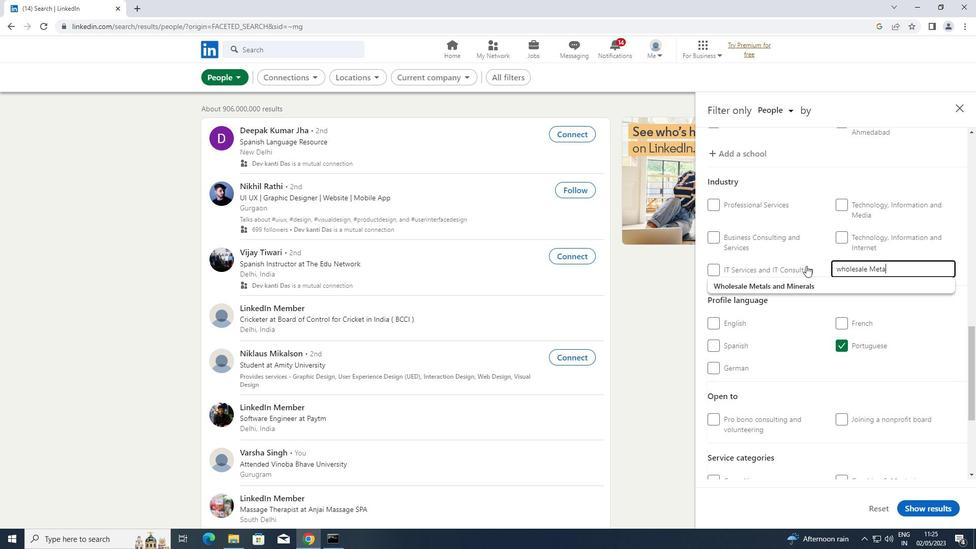 
Action: Mouse pressed left at (770, 278)
Screenshot: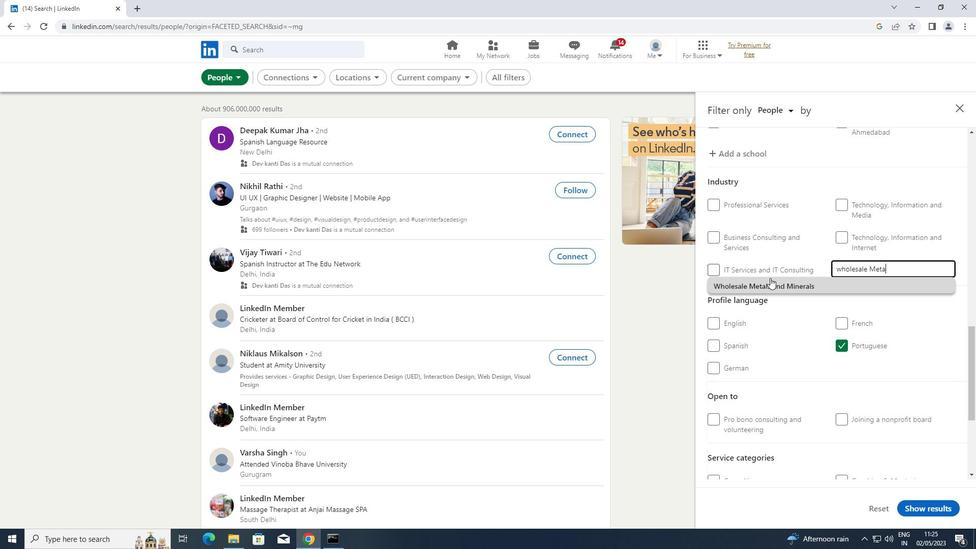 
Action: Mouse scrolled (770, 277) with delta (0, 0)
Screenshot: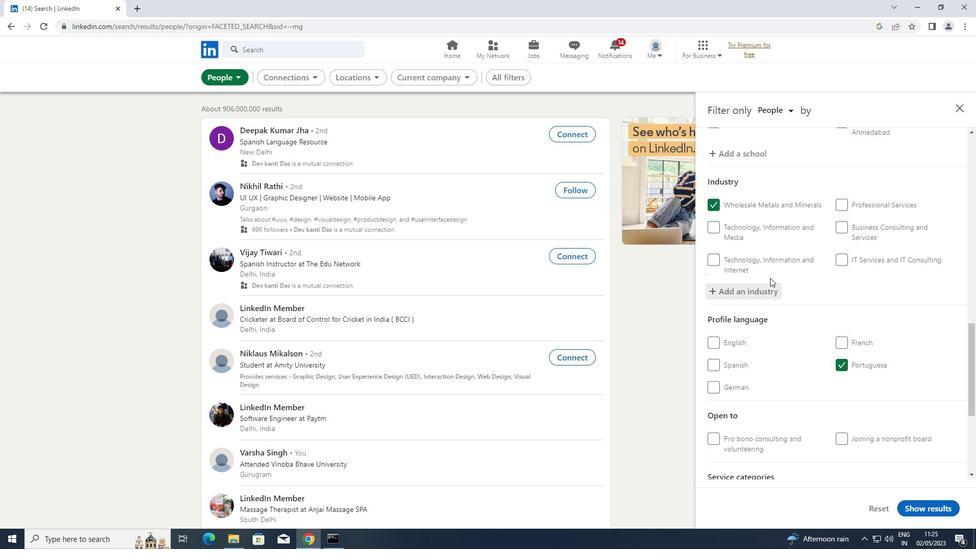 
Action: Mouse scrolled (770, 277) with delta (0, 0)
Screenshot: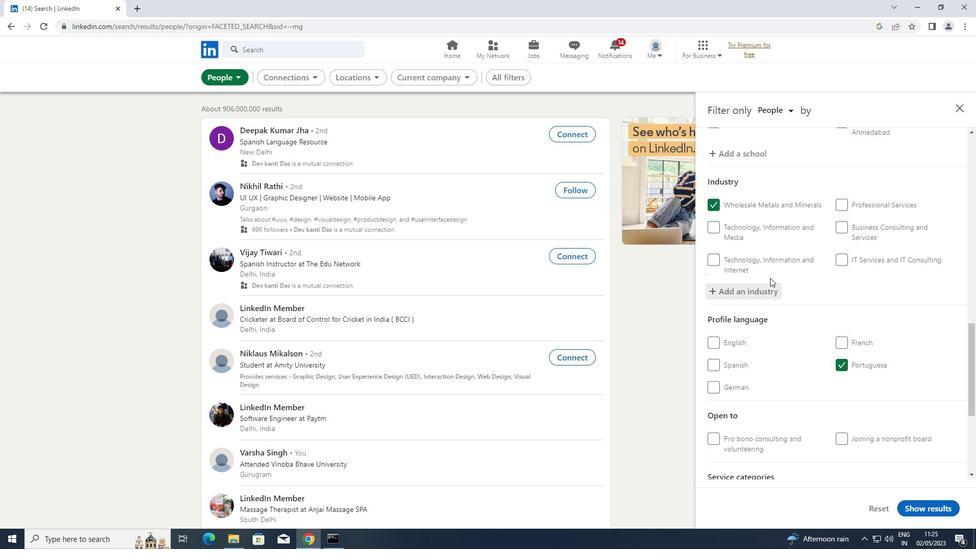 
Action: Mouse scrolled (770, 277) with delta (0, 0)
Screenshot: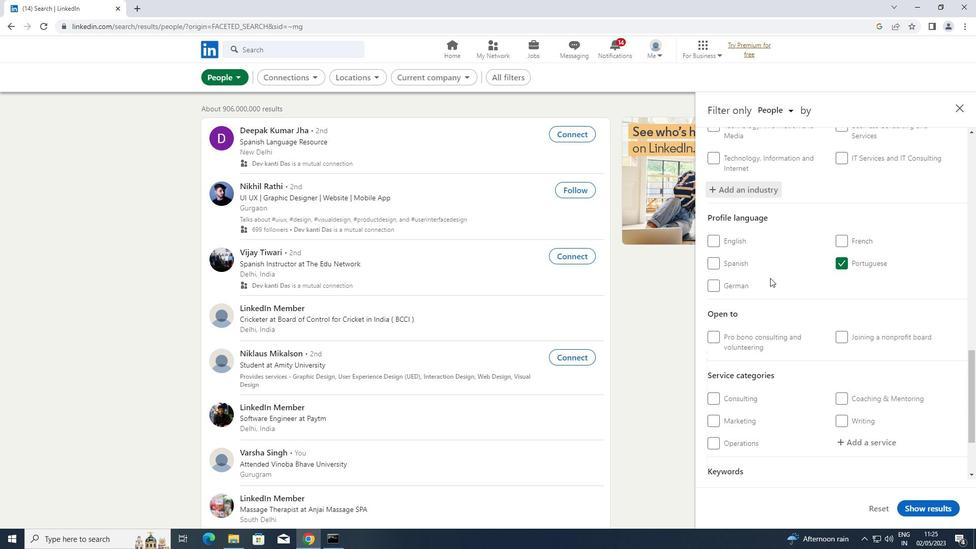 
Action: Mouse scrolled (770, 277) with delta (0, 0)
Screenshot: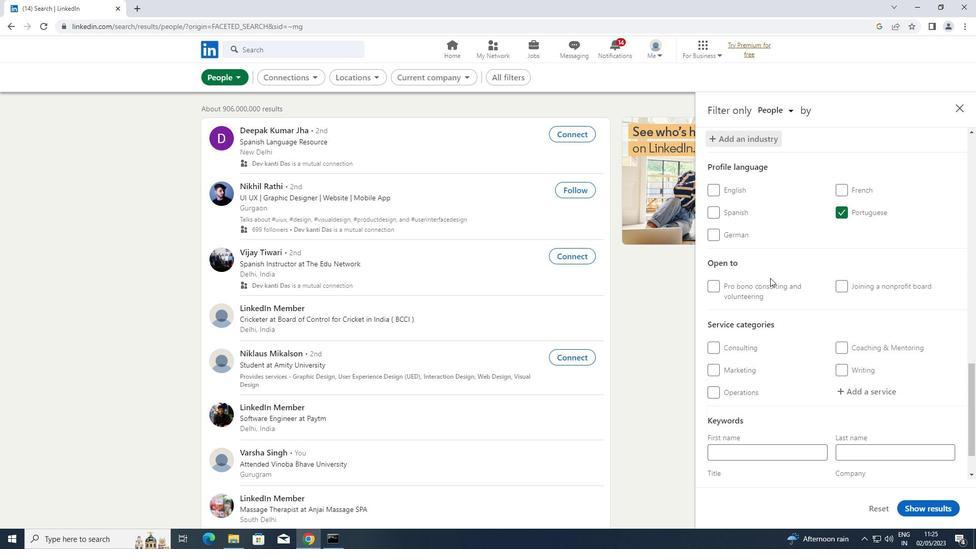 
Action: Mouse scrolled (770, 277) with delta (0, 0)
Screenshot: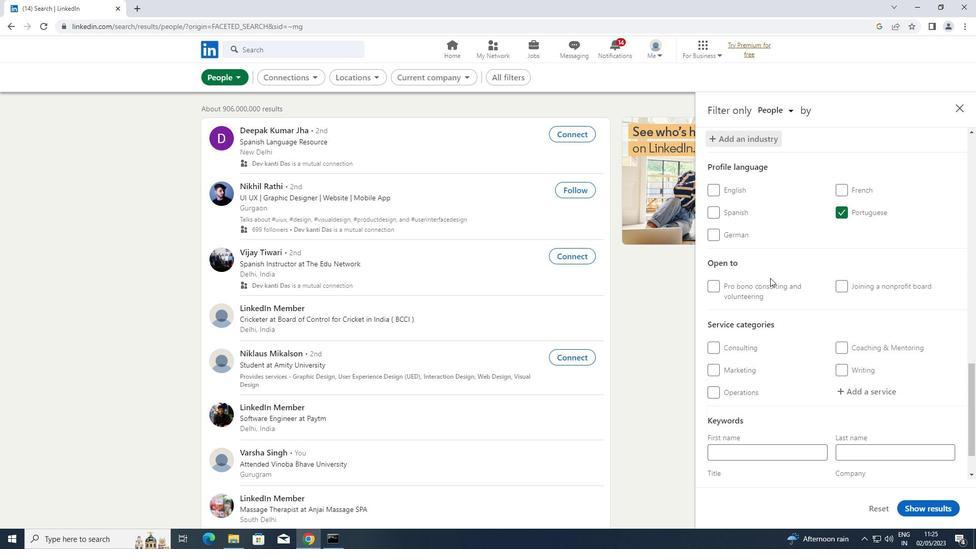 
Action: Mouse moved to (856, 334)
Screenshot: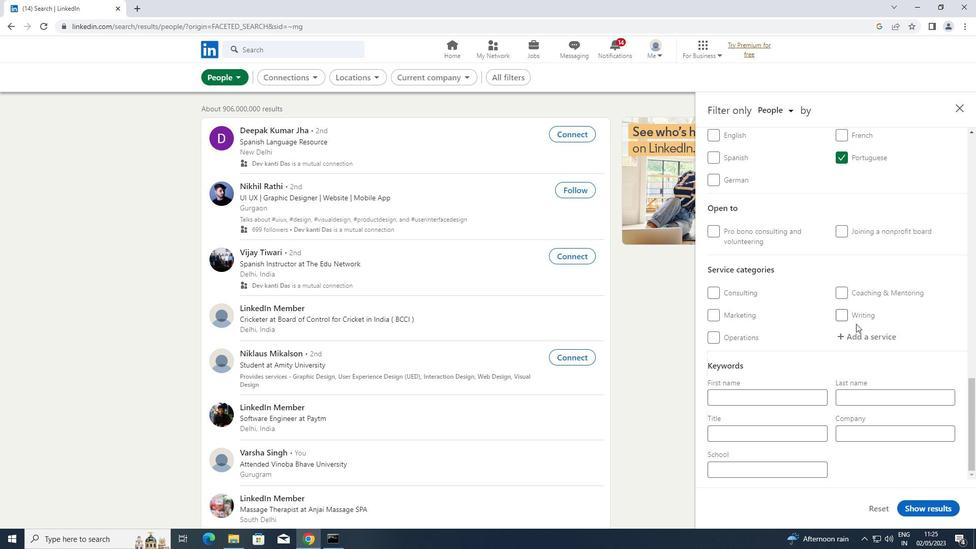 
Action: Mouse pressed left at (856, 334)
Screenshot: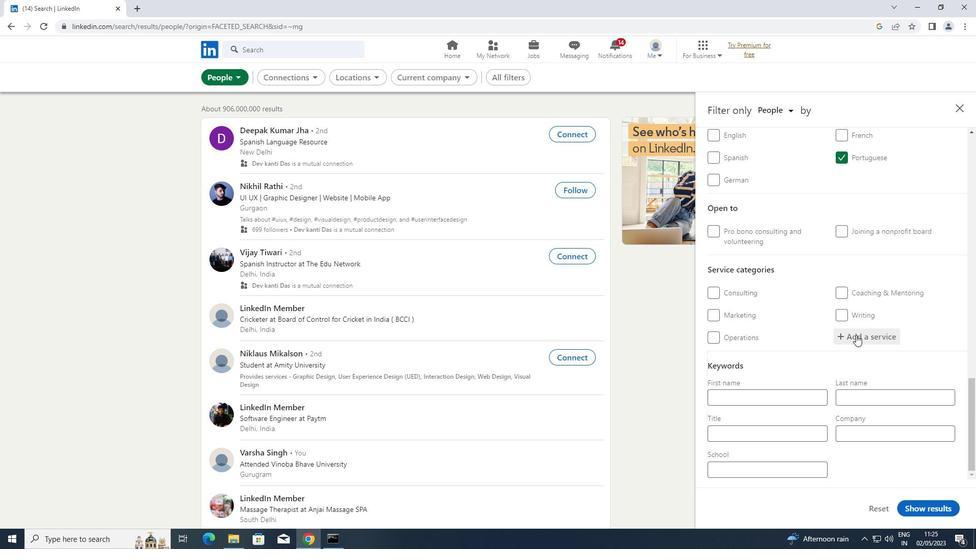 
Action: Key pressed <Key.shift>LEADERSHIP
Screenshot: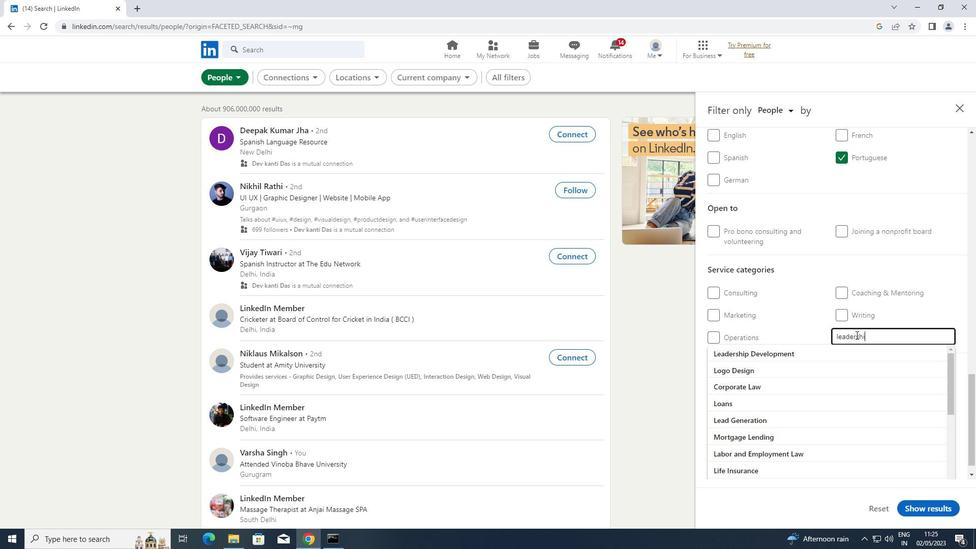 
Action: Mouse moved to (794, 351)
Screenshot: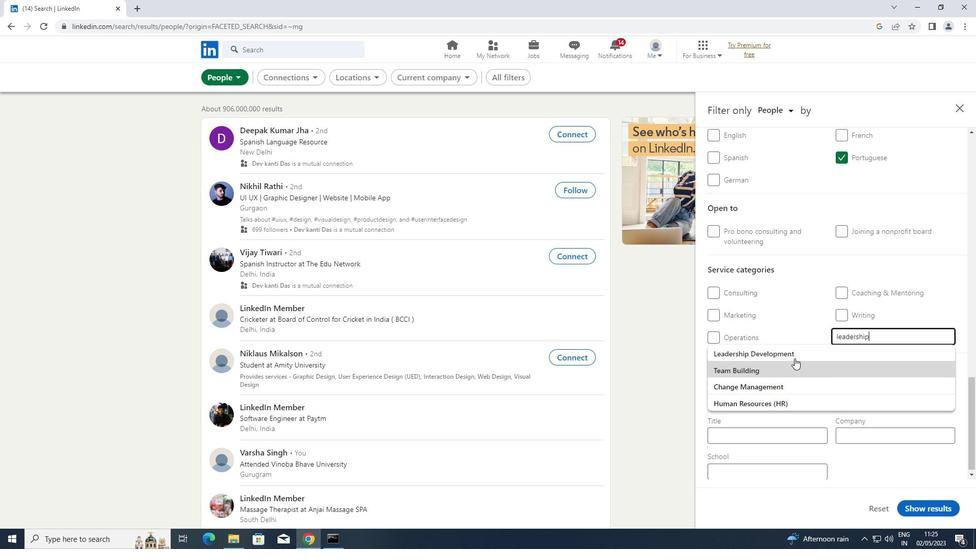 
Action: Mouse pressed left at (794, 351)
Screenshot: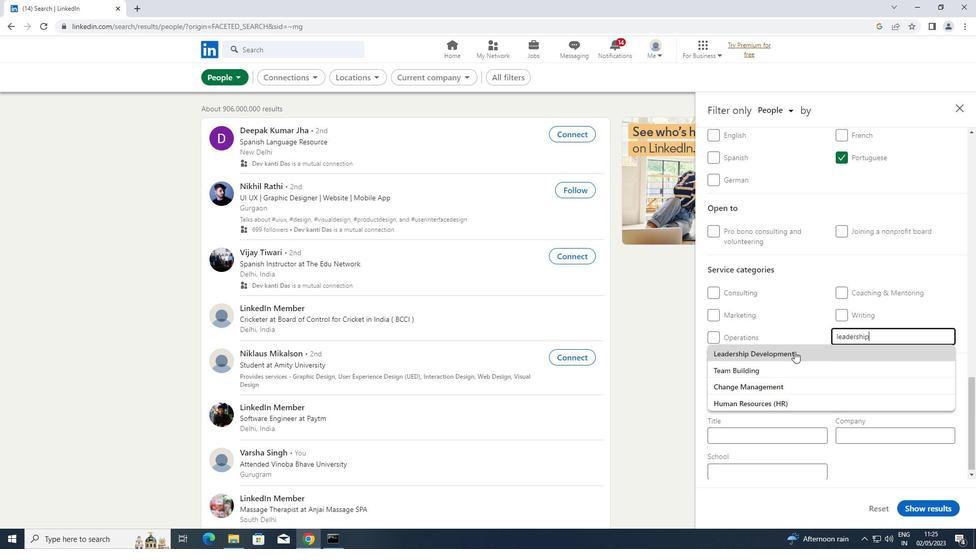
Action: Mouse scrolled (794, 351) with delta (0, 0)
Screenshot: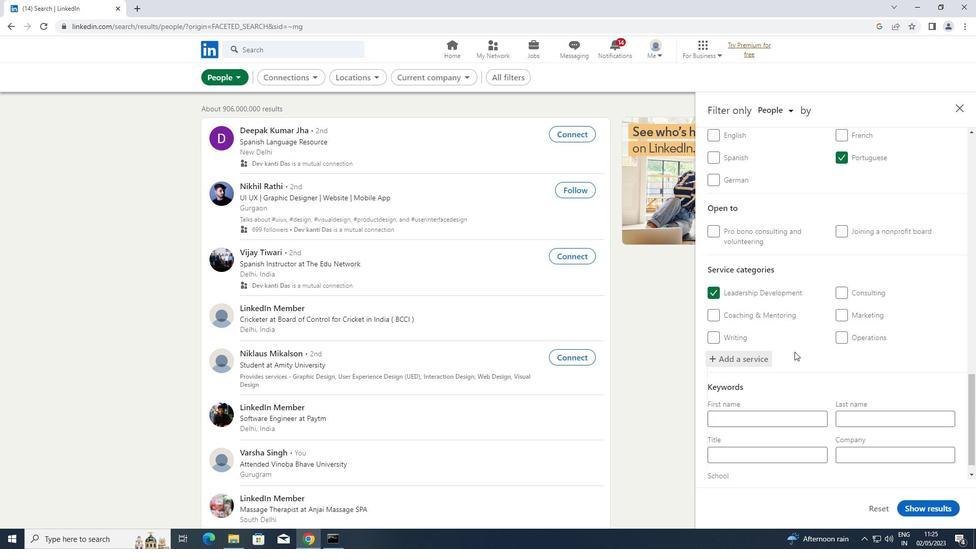 
Action: Mouse scrolled (794, 351) with delta (0, 0)
Screenshot: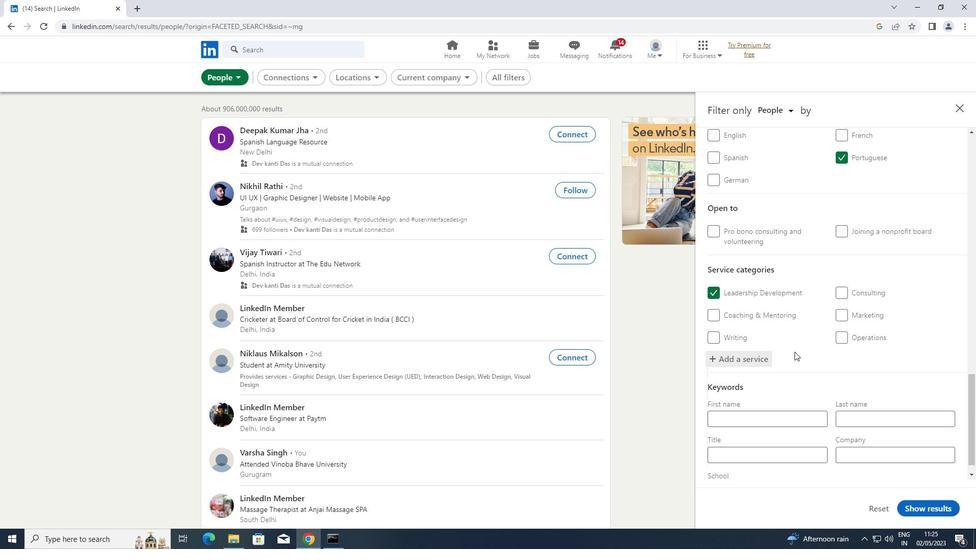 
Action: Mouse scrolled (794, 351) with delta (0, 0)
Screenshot: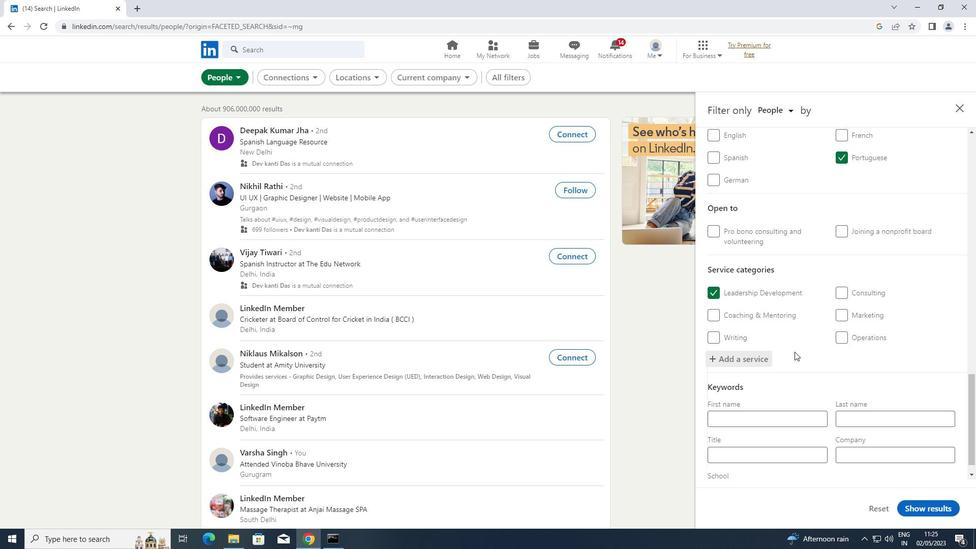 
Action: Mouse moved to (776, 433)
Screenshot: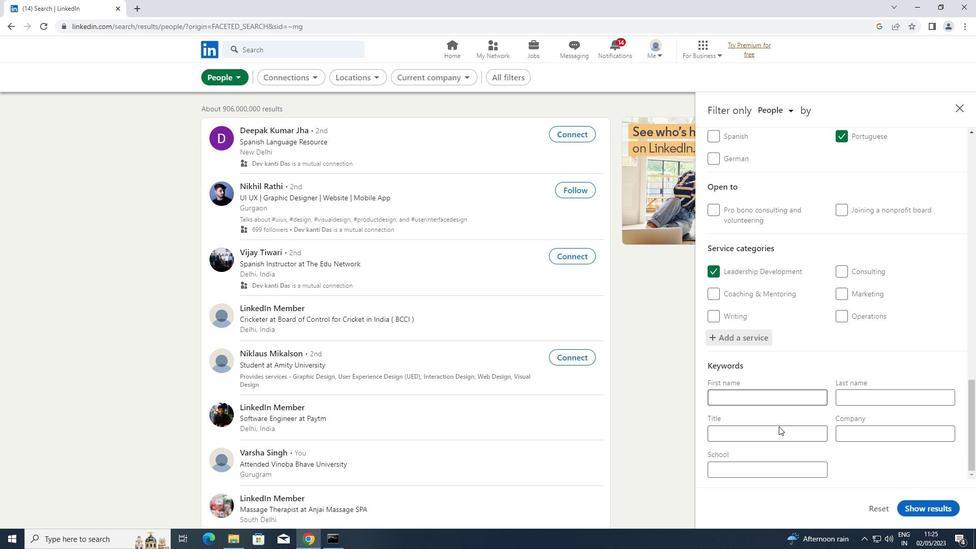 
Action: Mouse pressed left at (776, 433)
Screenshot: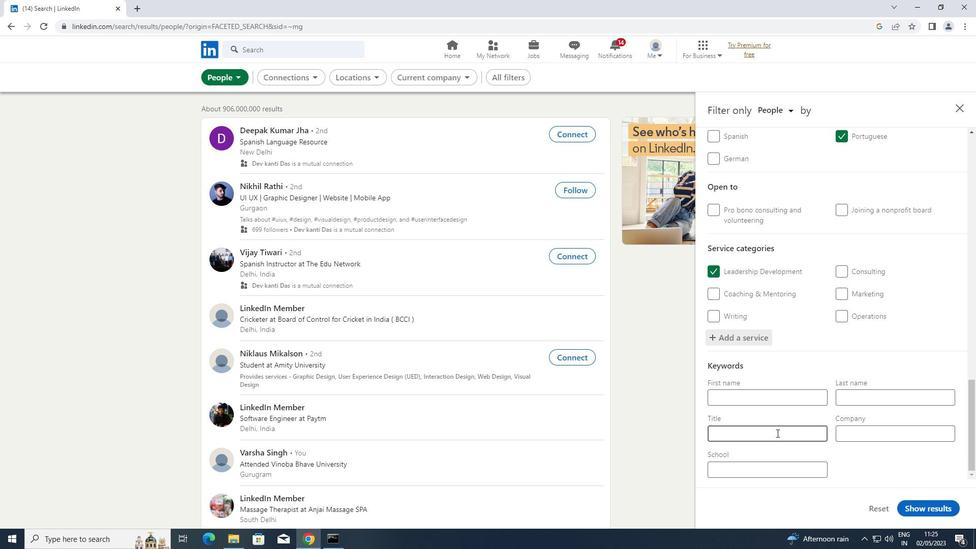 
Action: Key pressed <Key.shift>CHIEF<Key.space><Key.shift>ROBOT<Key.space><Key.shift>WHISPERER
Screenshot: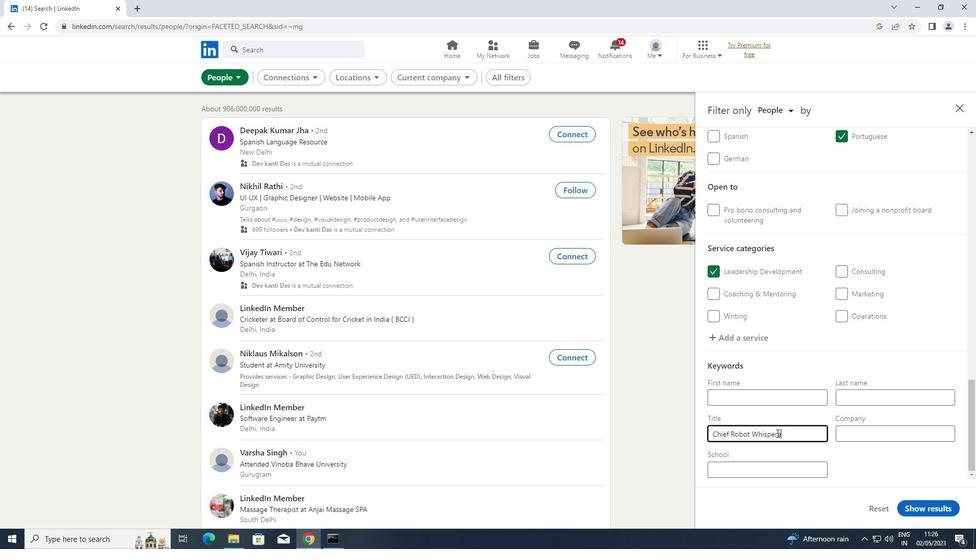
Action: Mouse moved to (918, 504)
Screenshot: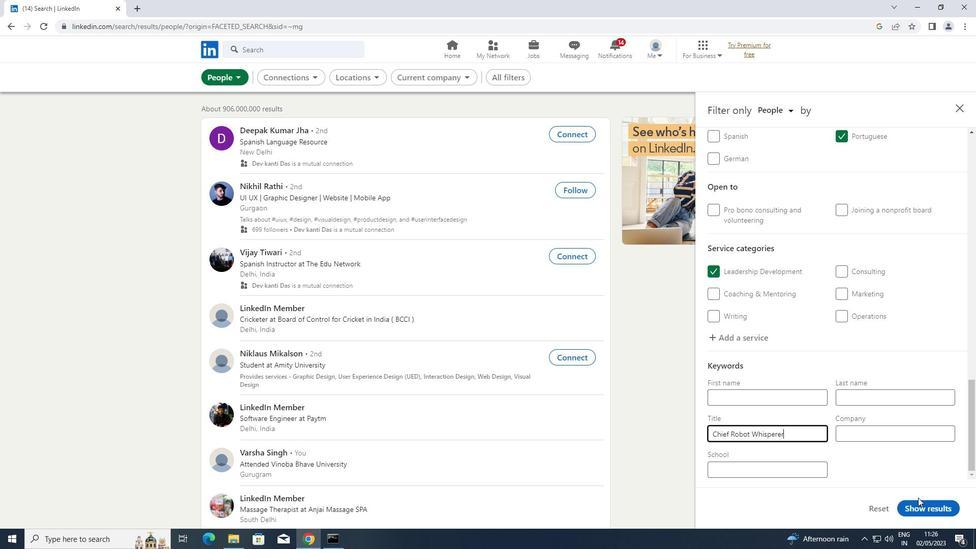 
Action: Mouse pressed left at (918, 504)
Screenshot: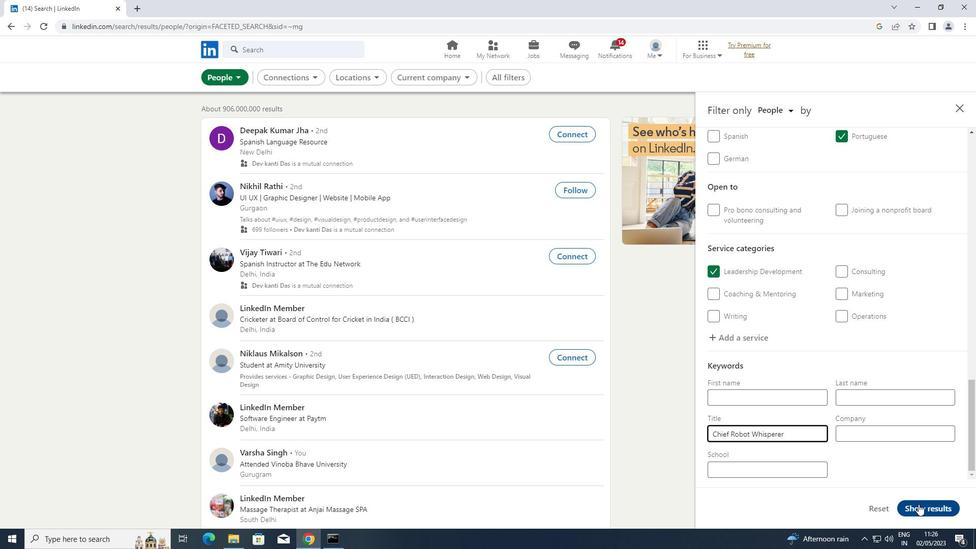 
